 Task: Add an event with the title Networking Mixer Event, date '2023/11/03', time 8:30 AM to 10:30 AMand add a description: Welcome to our Networking Mixer Event, an exciting gathering designed to facilitate meaningful connections, foster professional relationships, and create opportunities for collaboration. This event offers a dynamic and vibrant atmosphere where professionals from various industries can come together, exchange ideas, and expand their professional networks.Select event color  Basil . Add location for the event as: 456 Reina Sofia Museum, Madrid, Spain, logged in from the account softage.1@softage.netand send the event invitation to softage.2@softage.net and softage.3@softage.net. Set a reminder for the event Doesn't repeat
Action: Mouse moved to (50, 113)
Screenshot: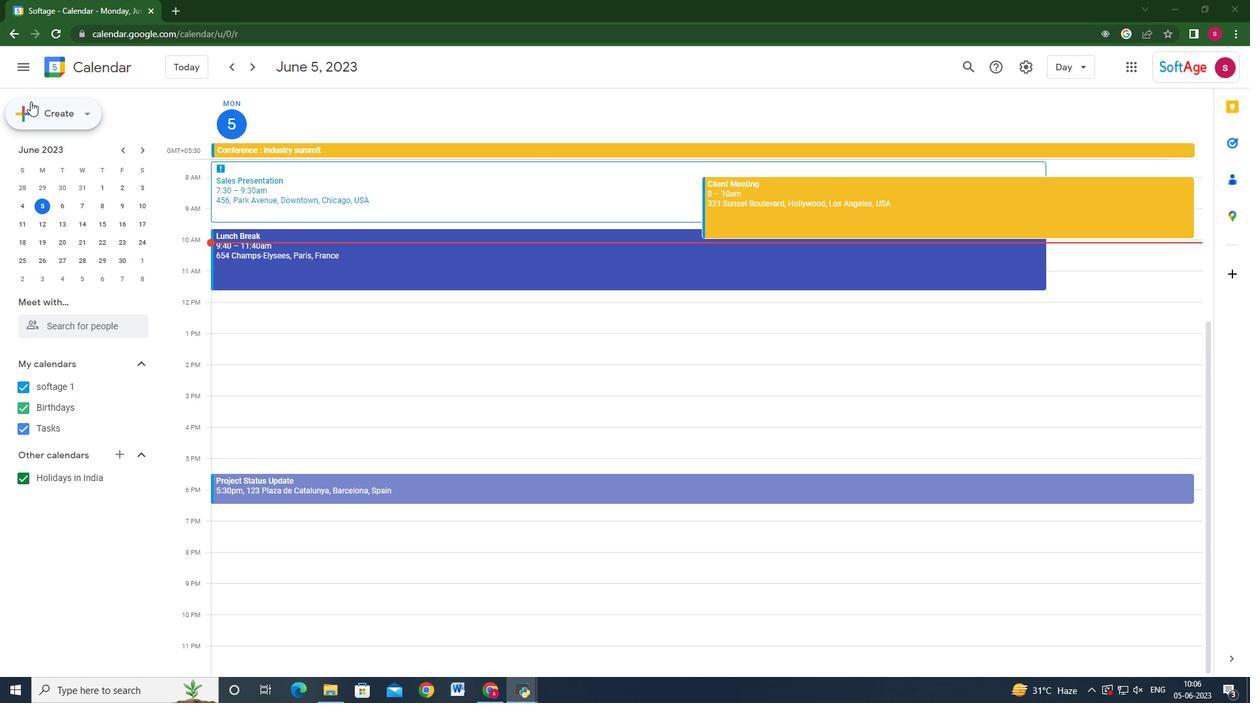 
Action: Mouse pressed left at (50, 113)
Screenshot: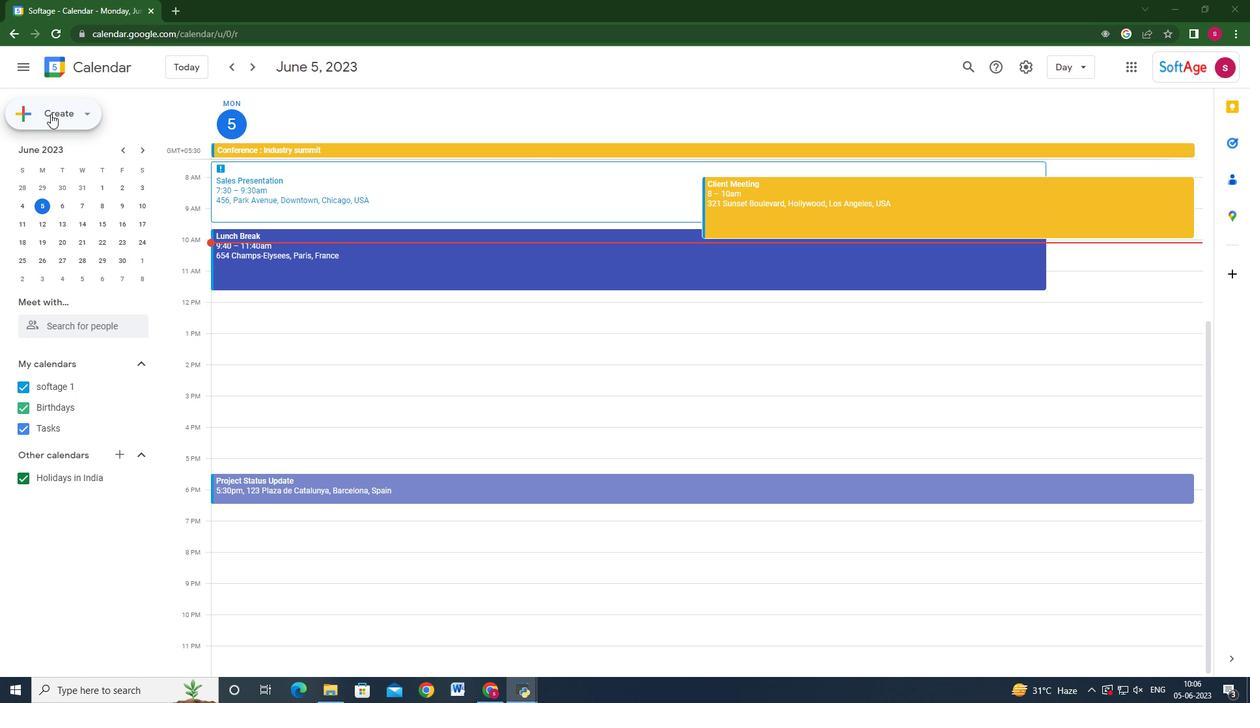 
Action: Mouse moved to (70, 155)
Screenshot: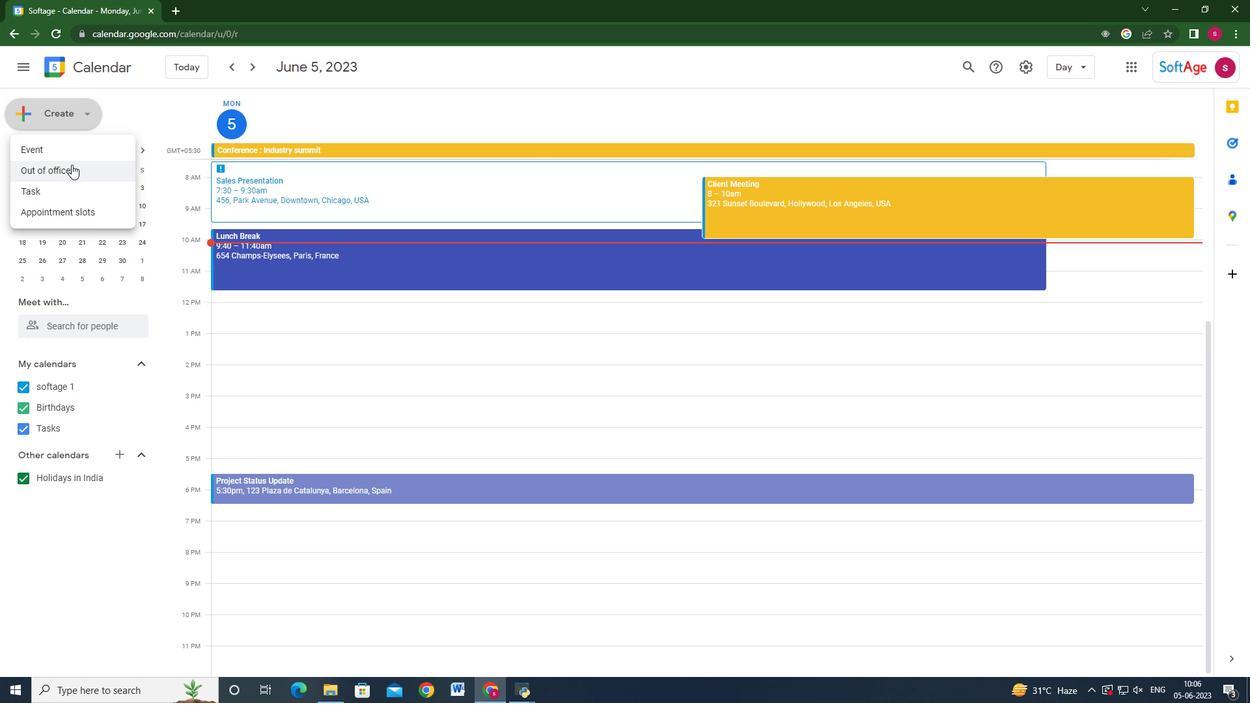 
Action: Mouse pressed left at (70, 155)
Screenshot: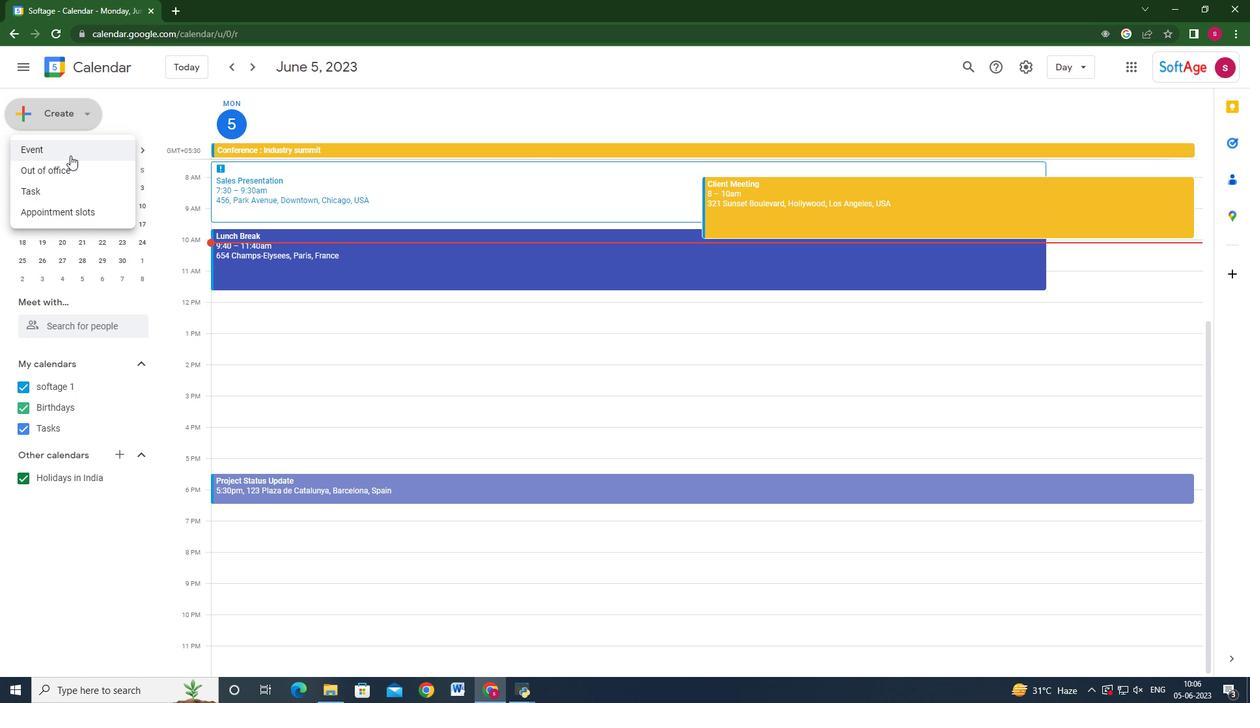 
Action: Mouse moved to (715, 515)
Screenshot: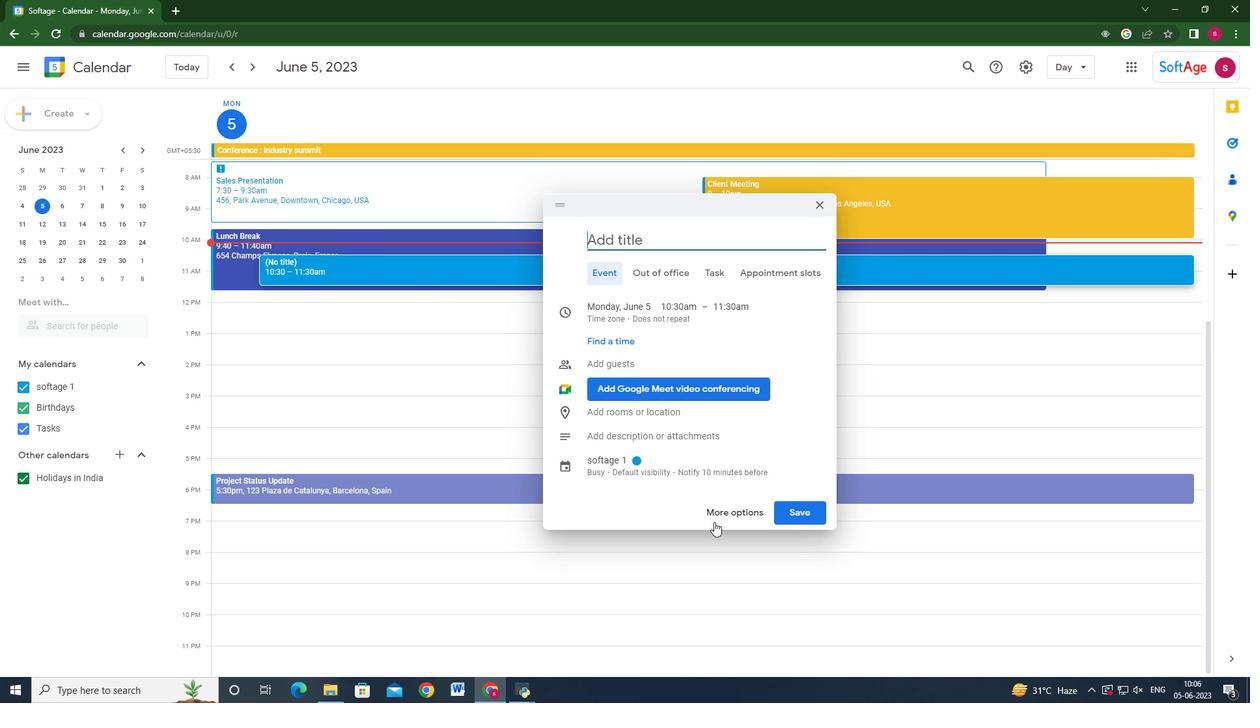 
Action: Mouse pressed left at (715, 515)
Screenshot: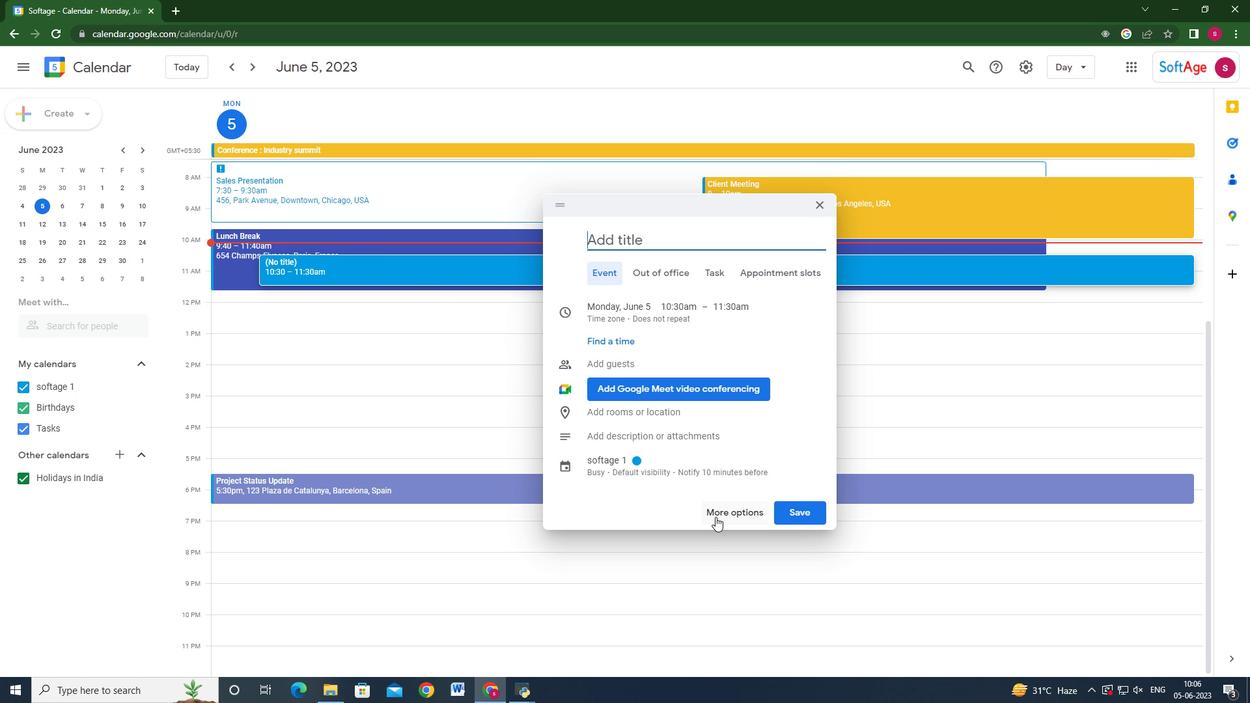 
Action: Mouse moved to (282, 84)
Screenshot: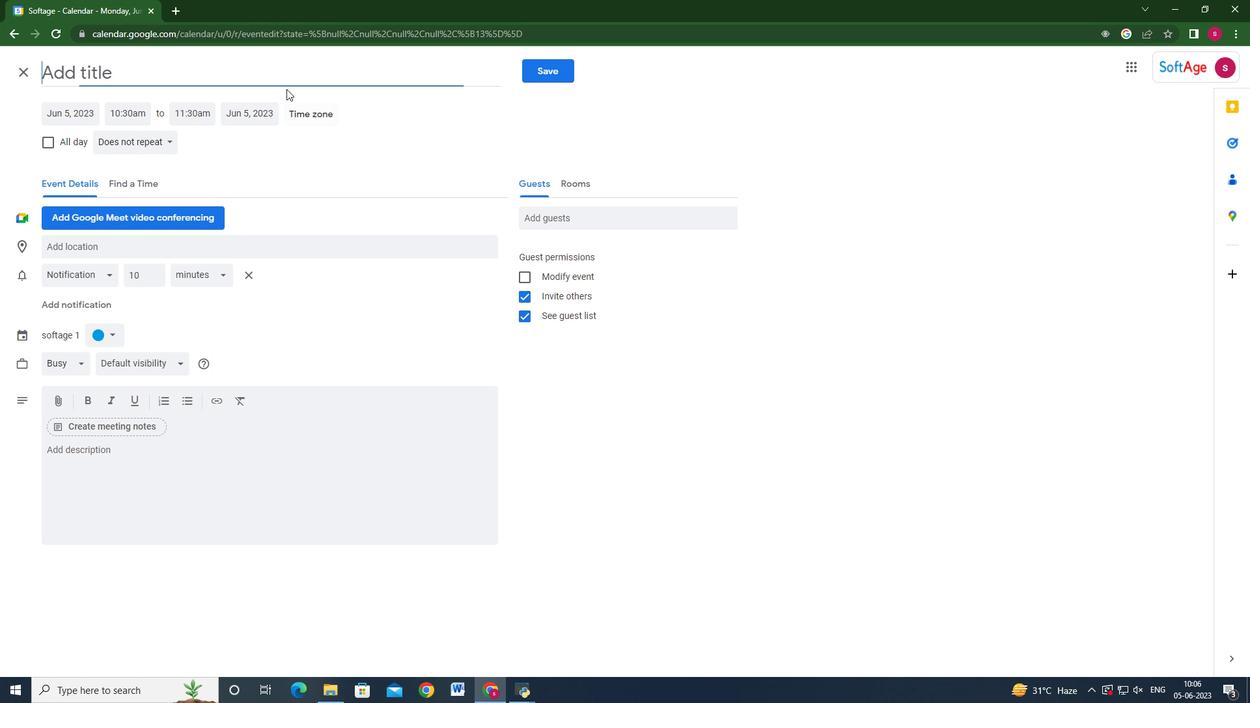 
Action: Key pressed <Key.shift>Networking<Key.space><Key.shift>Mixer<Key.space>e<Key.backspace><Key.shift_r>Event
Screenshot: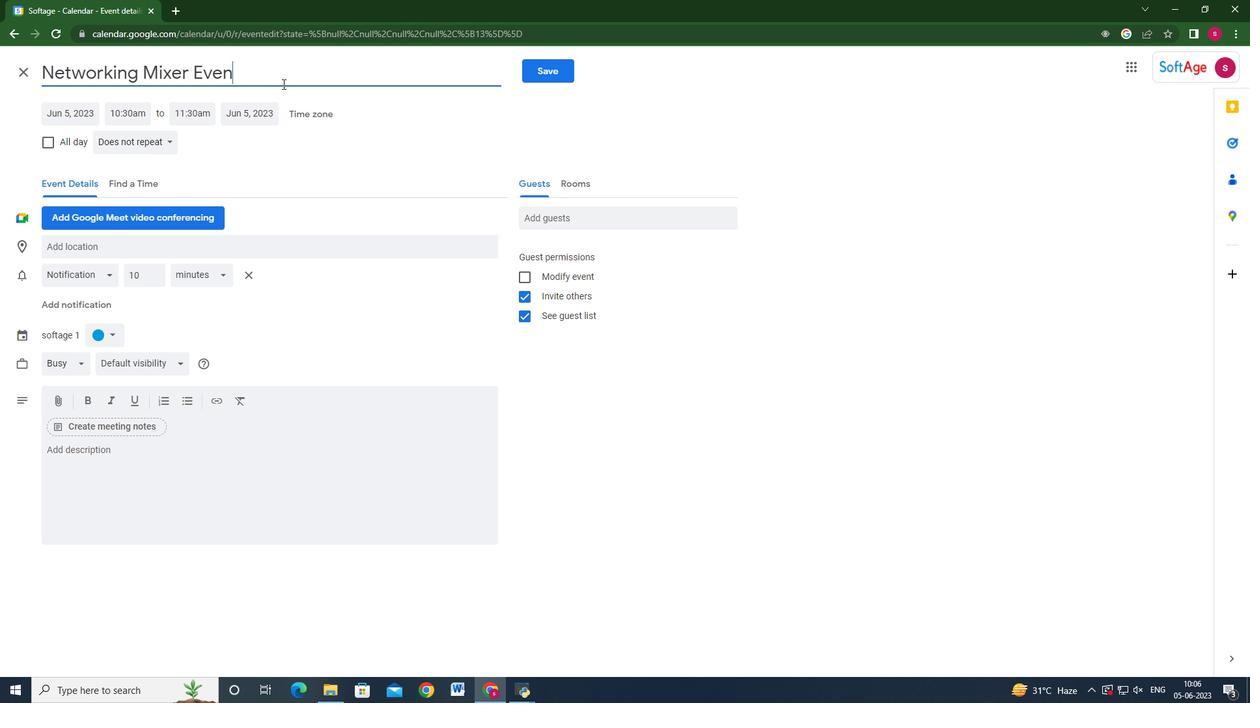 
Action: Mouse moved to (52, 115)
Screenshot: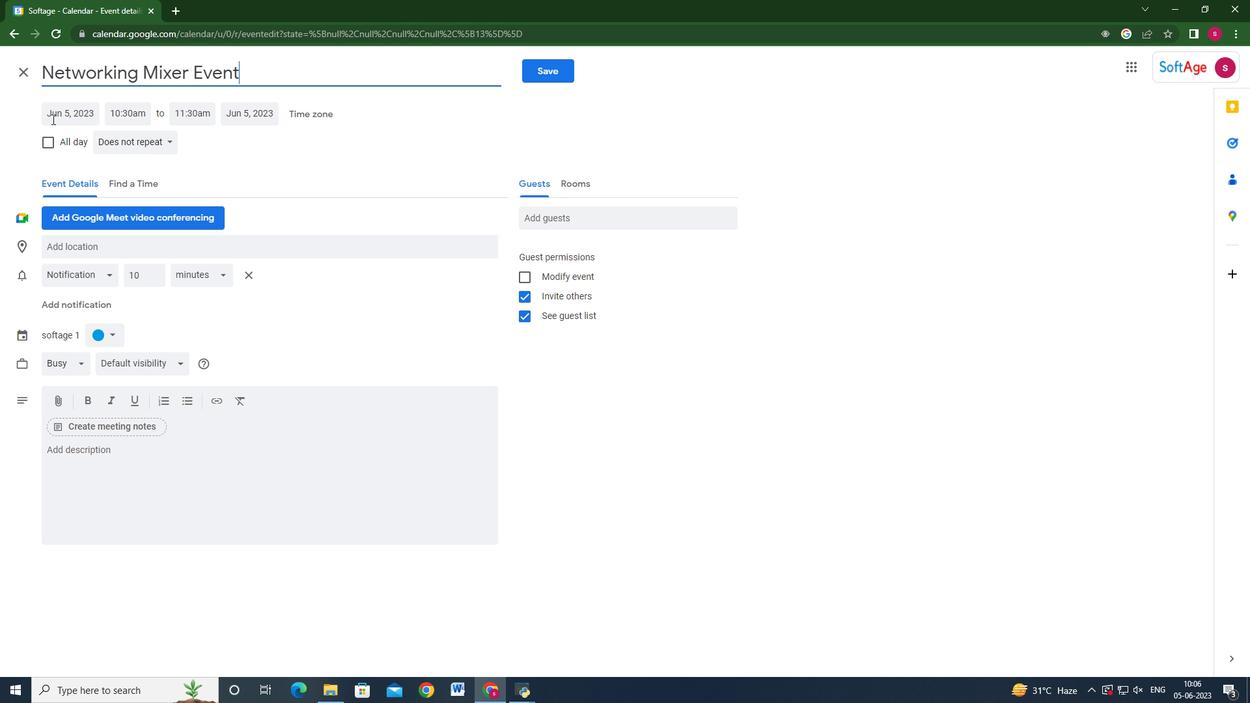 
Action: Mouse pressed left at (52, 115)
Screenshot: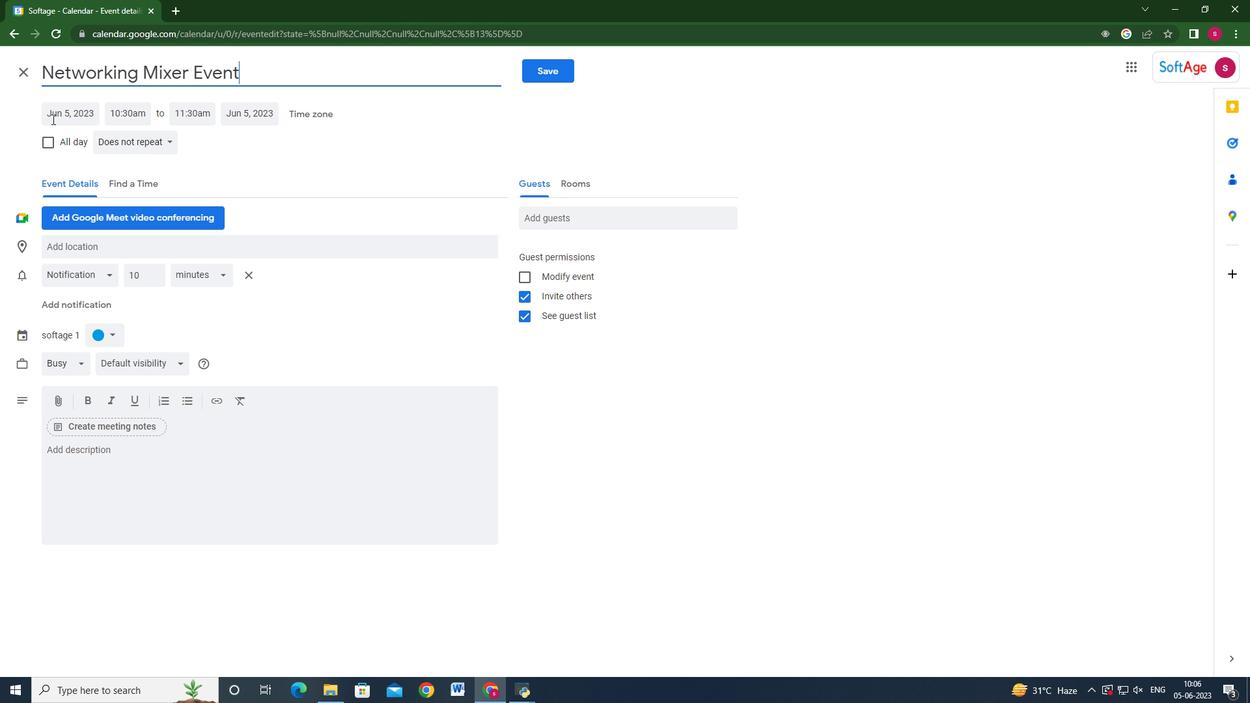 
Action: Mouse moved to (209, 137)
Screenshot: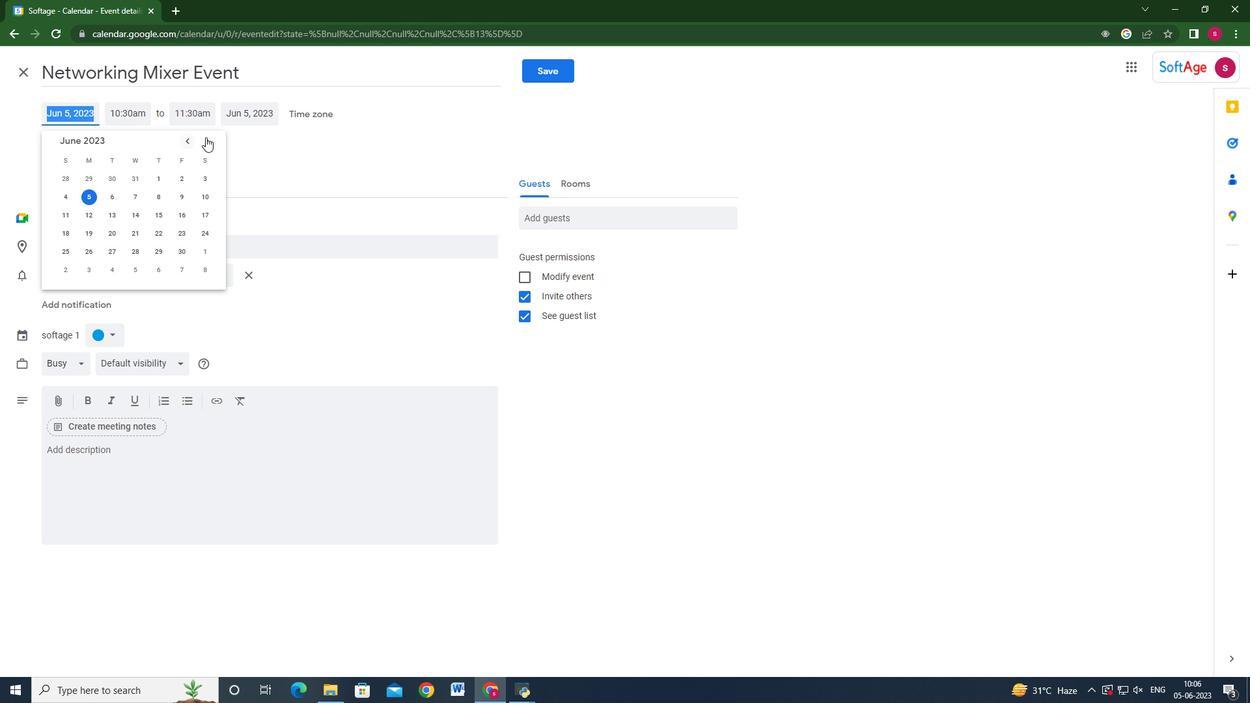 
Action: Mouse pressed left at (209, 137)
Screenshot: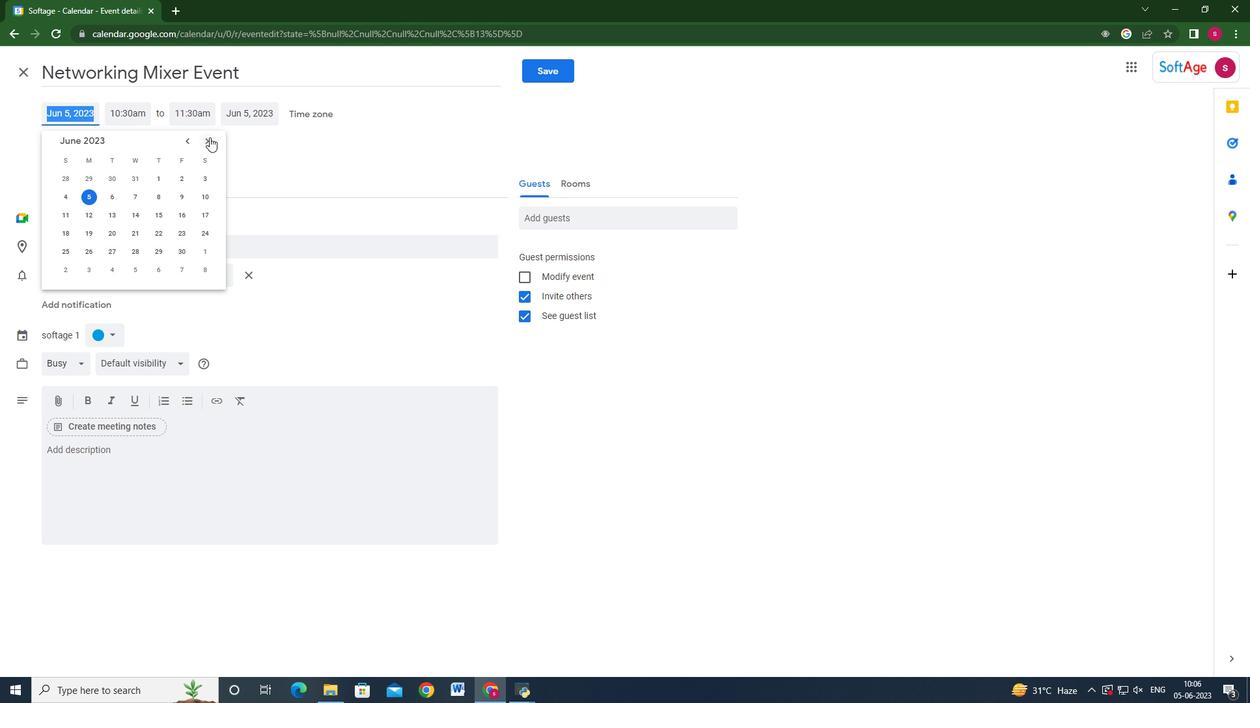 
Action: Mouse pressed left at (209, 137)
Screenshot: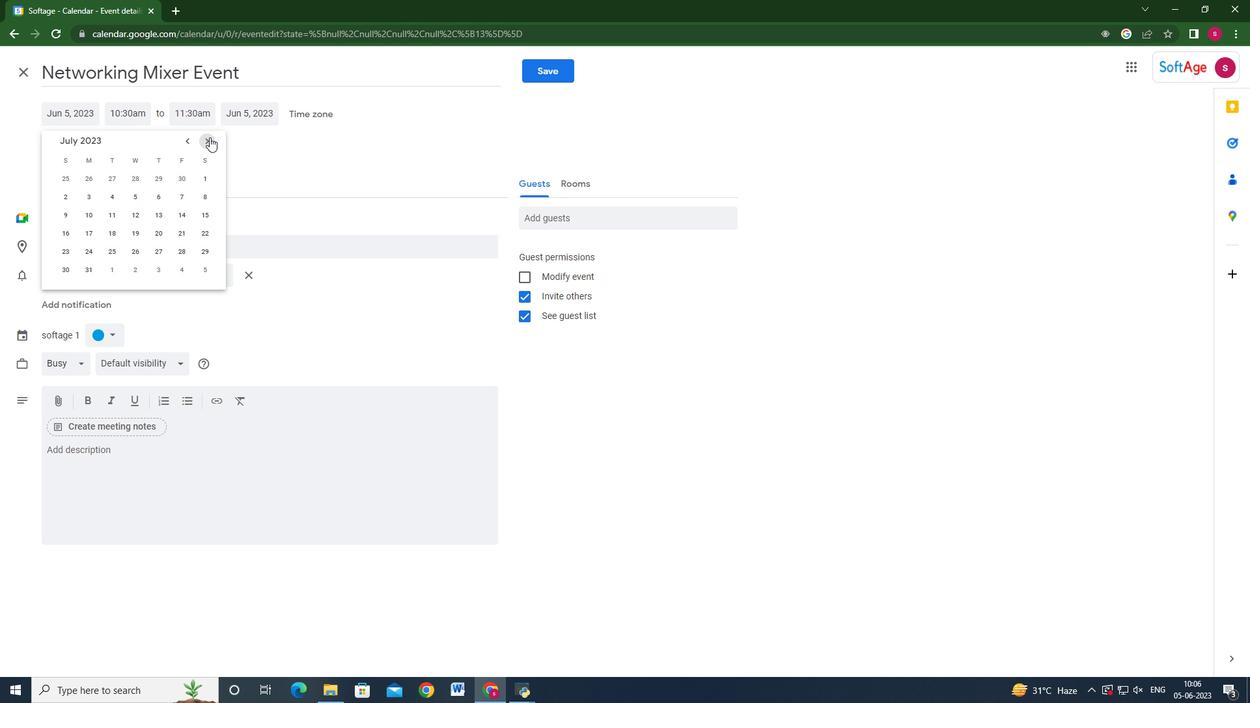 
Action: Mouse pressed left at (209, 137)
Screenshot: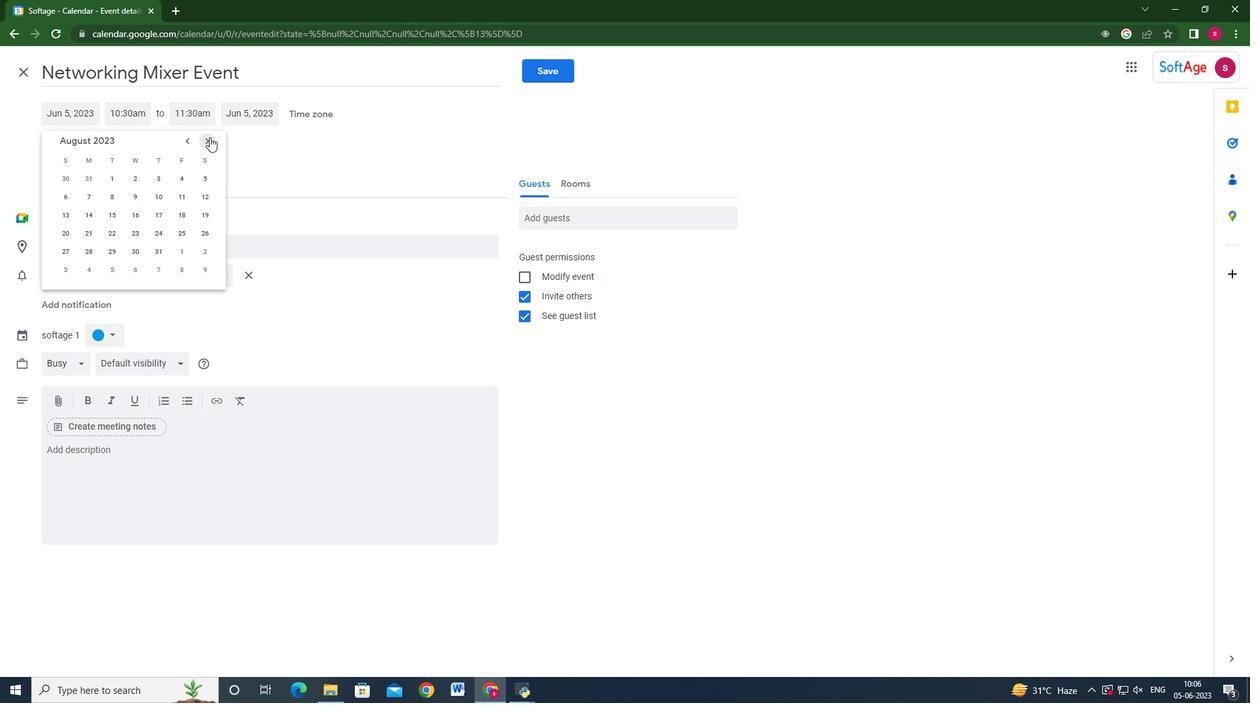 
Action: Mouse pressed left at (209, 137)
Screenshot: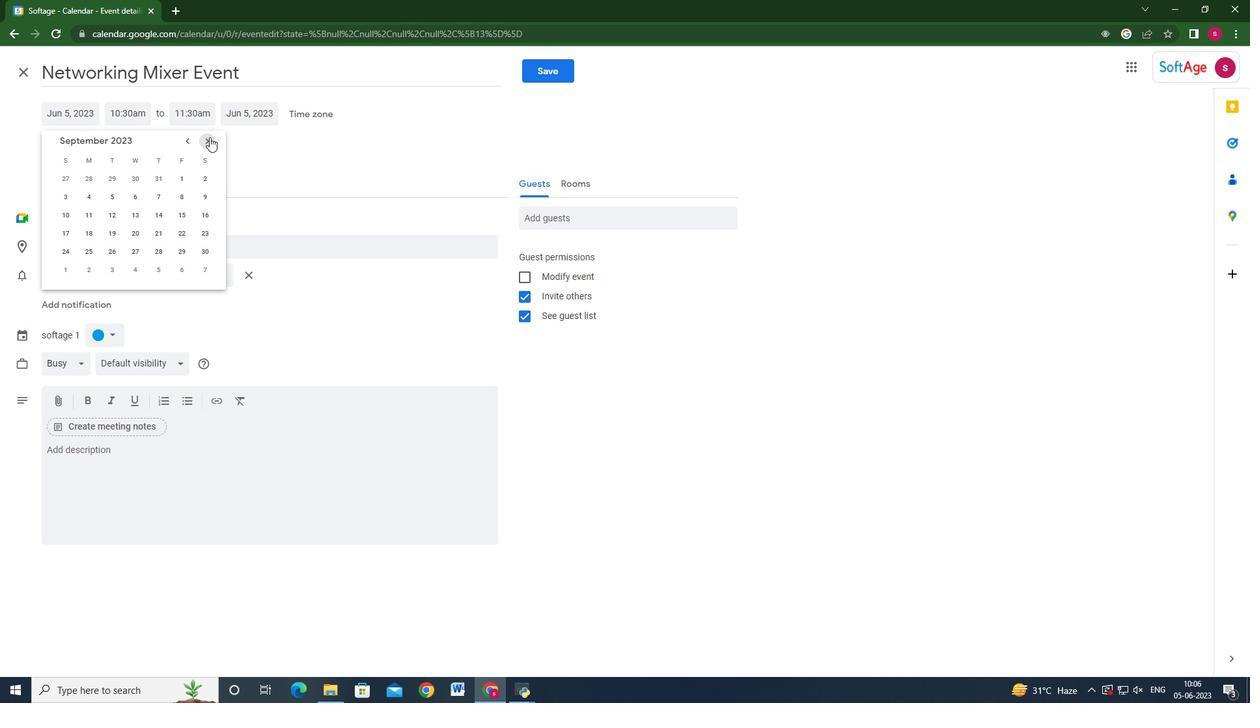 
Action: Mouse pressed left at (209, 137)
Screenshot: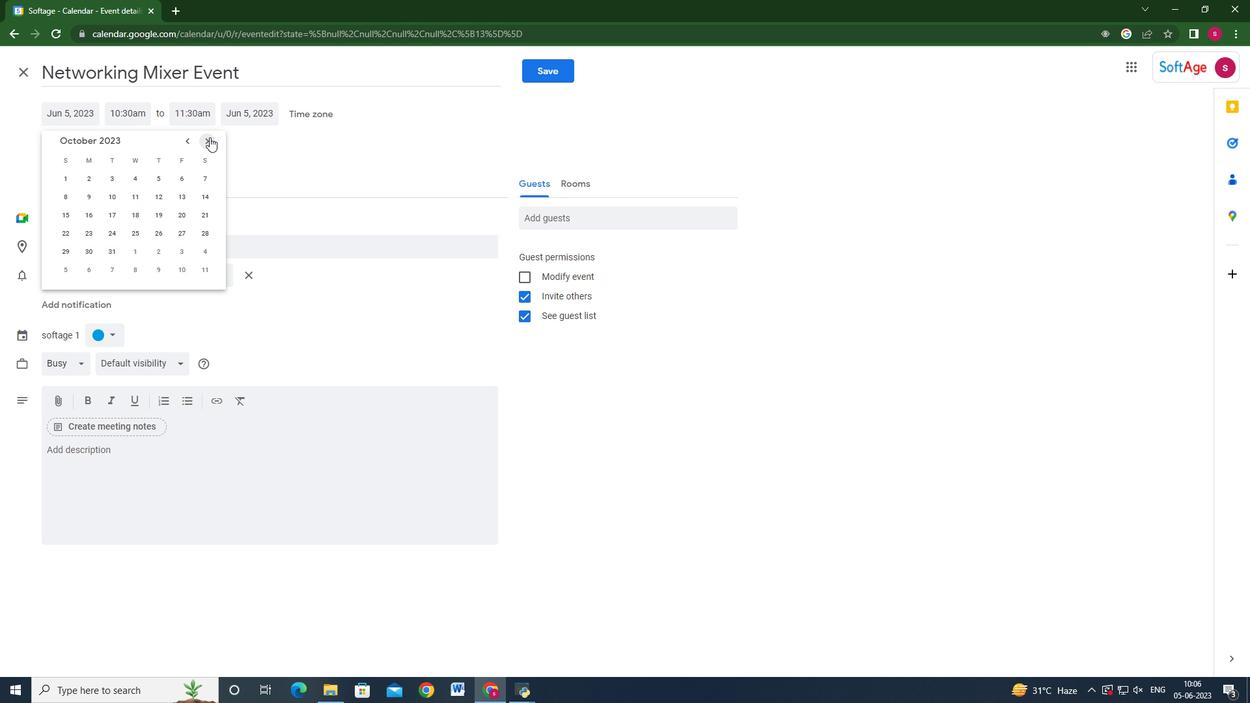 
Action: Mouse moved to (181, 175)
Screenshot: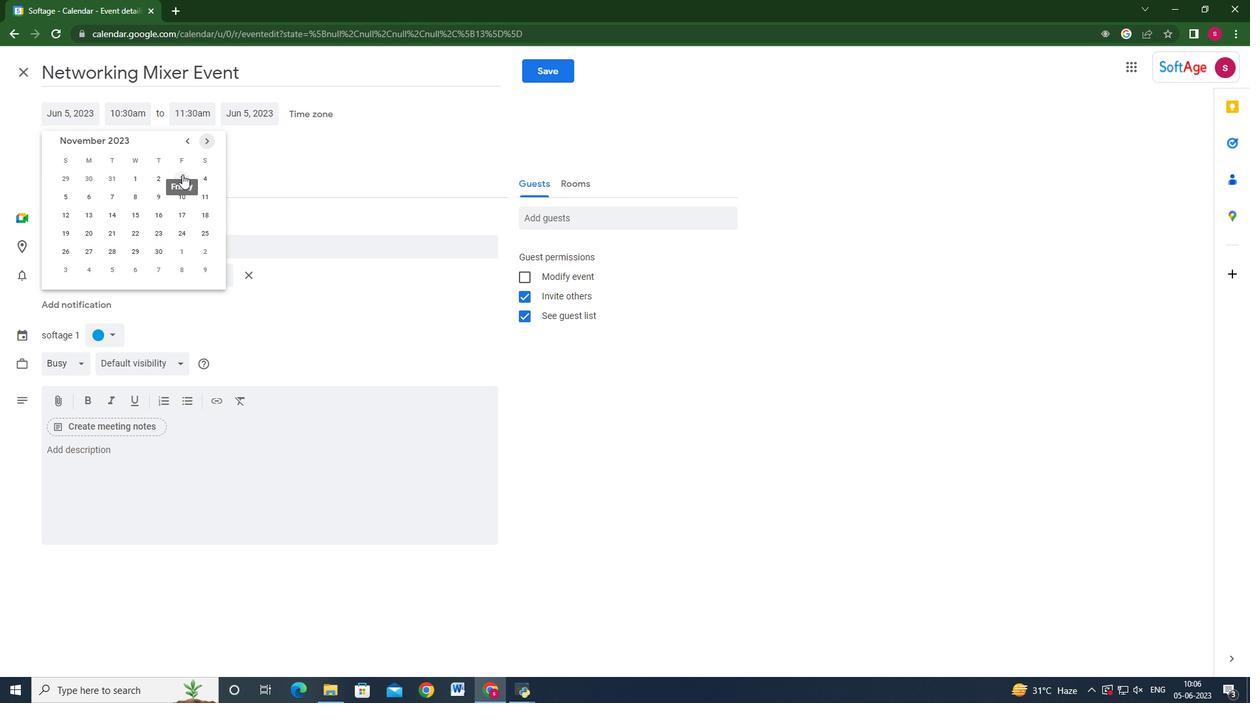 
Action: Mouse pressed left at (181, 175)
Screenshot: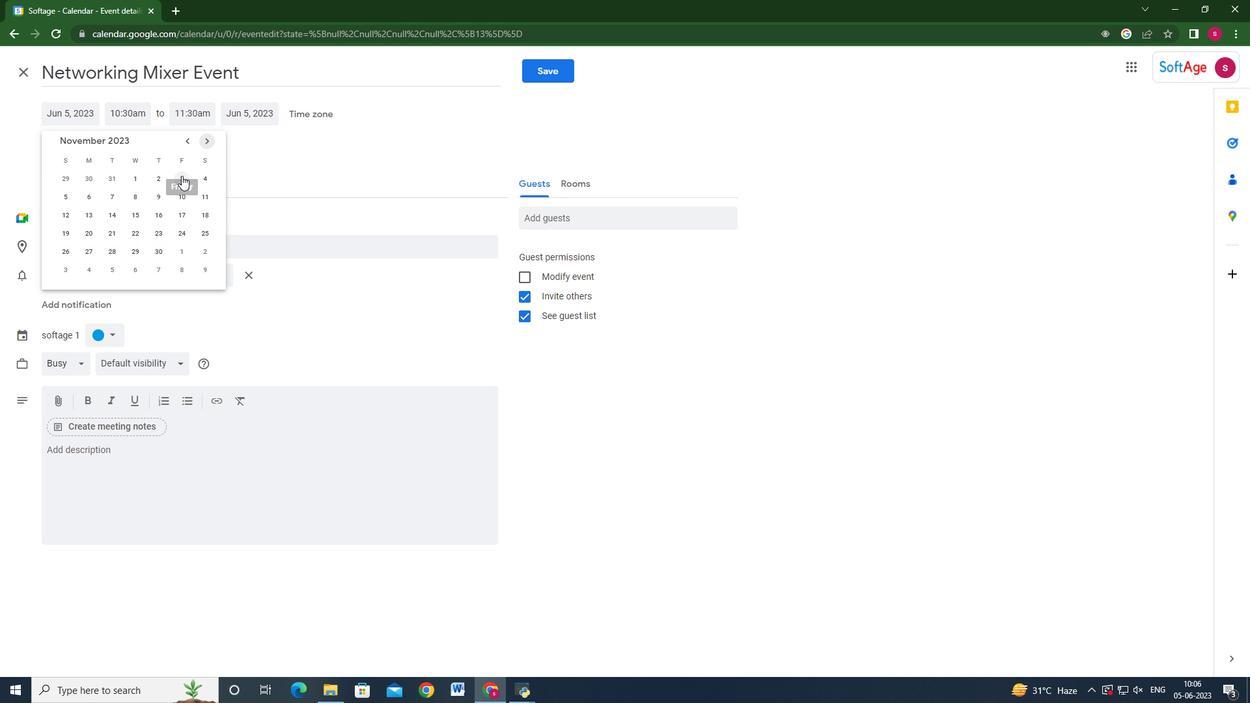 
Action: Mouse moved to (125, 117)
Screenshot: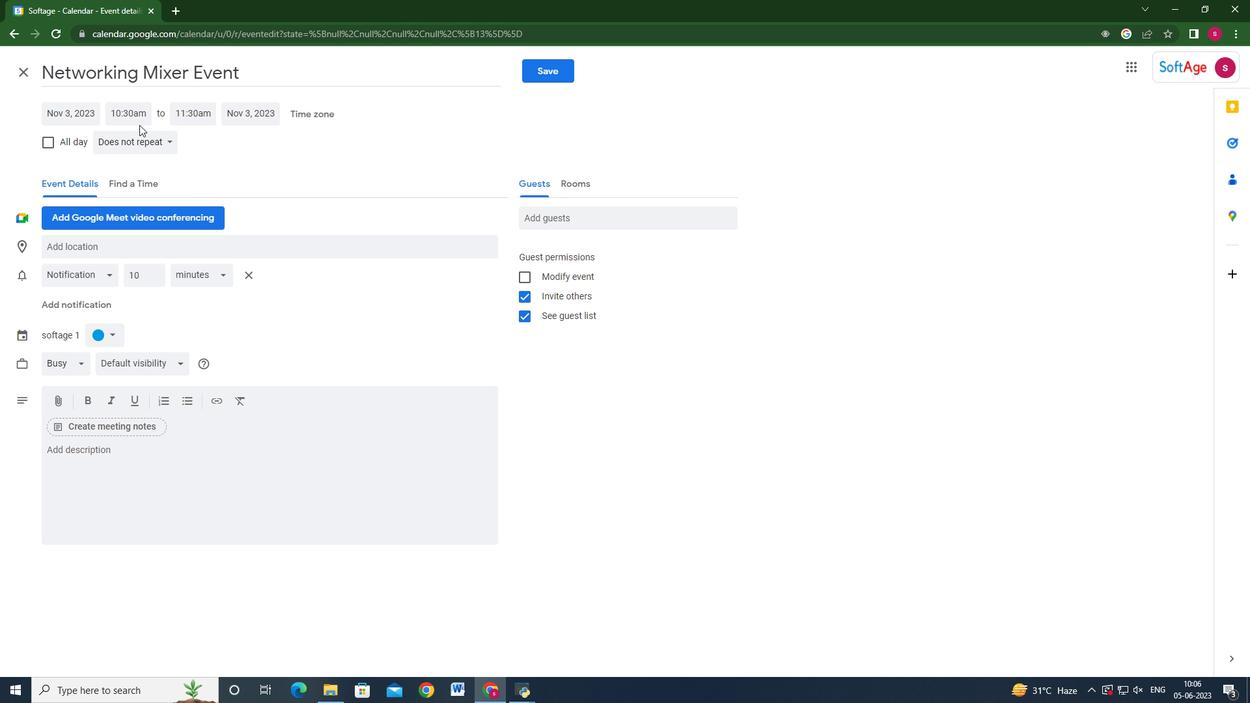 
Action: Mouse pressed left at (125, 117)
Screenshot: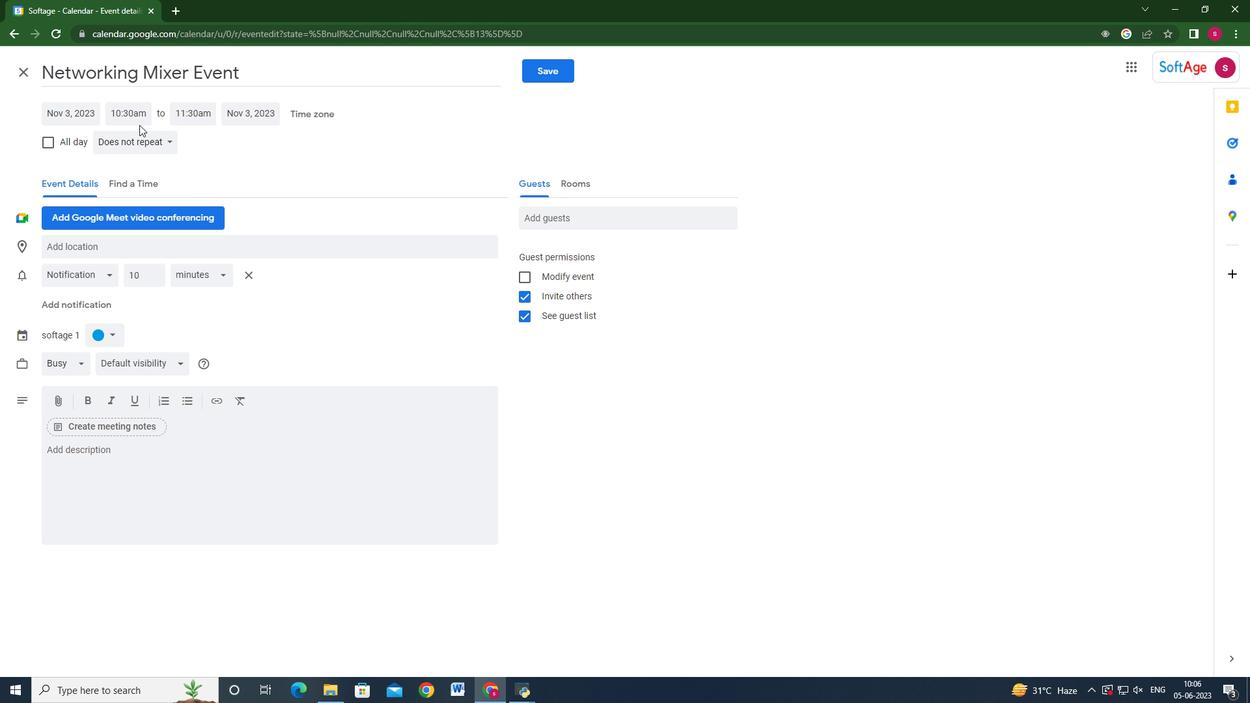 
Action: Mouse moved to (125, 117)
Screenshot: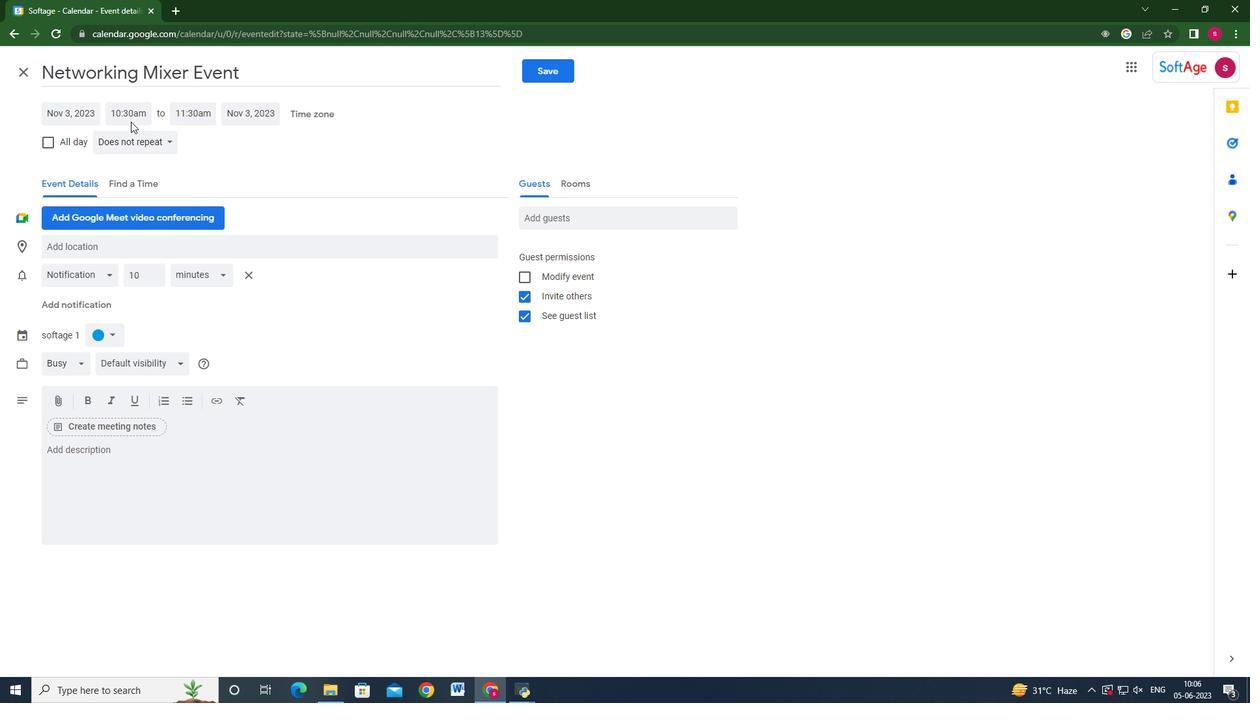 
Action: Key pressed 8<Key.shift>:30am<Key.enter><Key.tab>10<Key.shift>:30am<Key.enter>
Screenshot: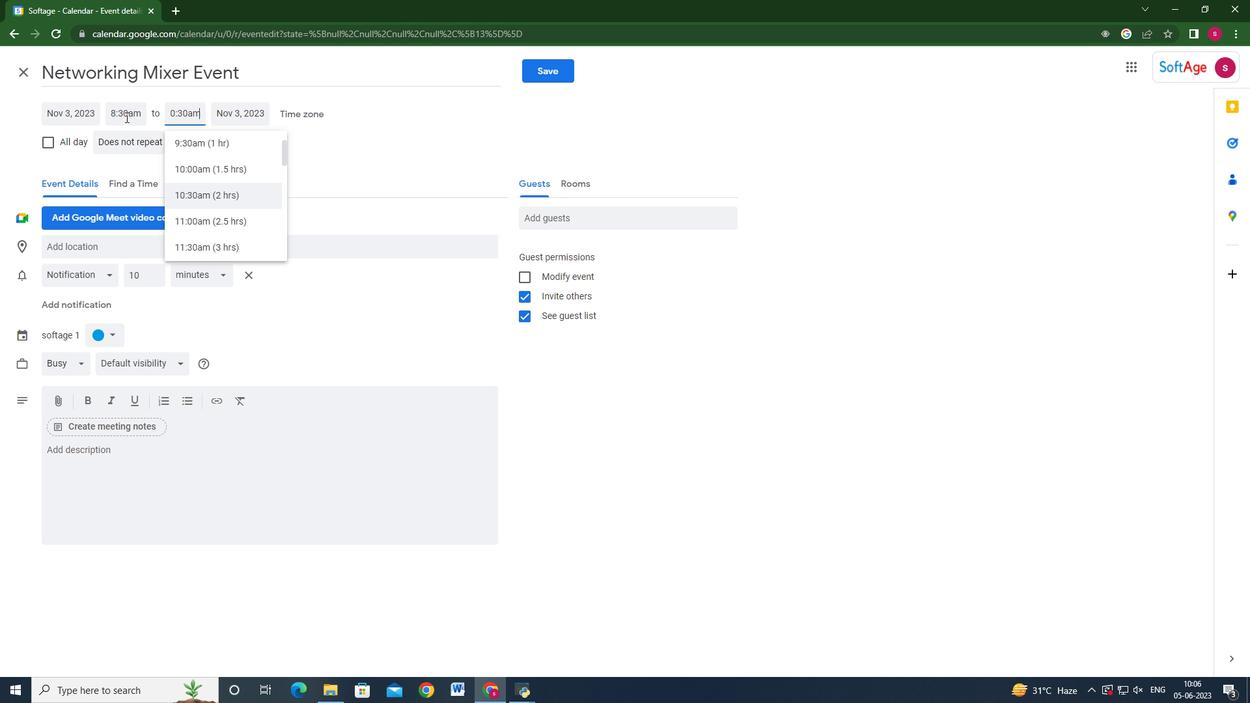 
Action: Mouse moved to (179, 444)
Screenshot: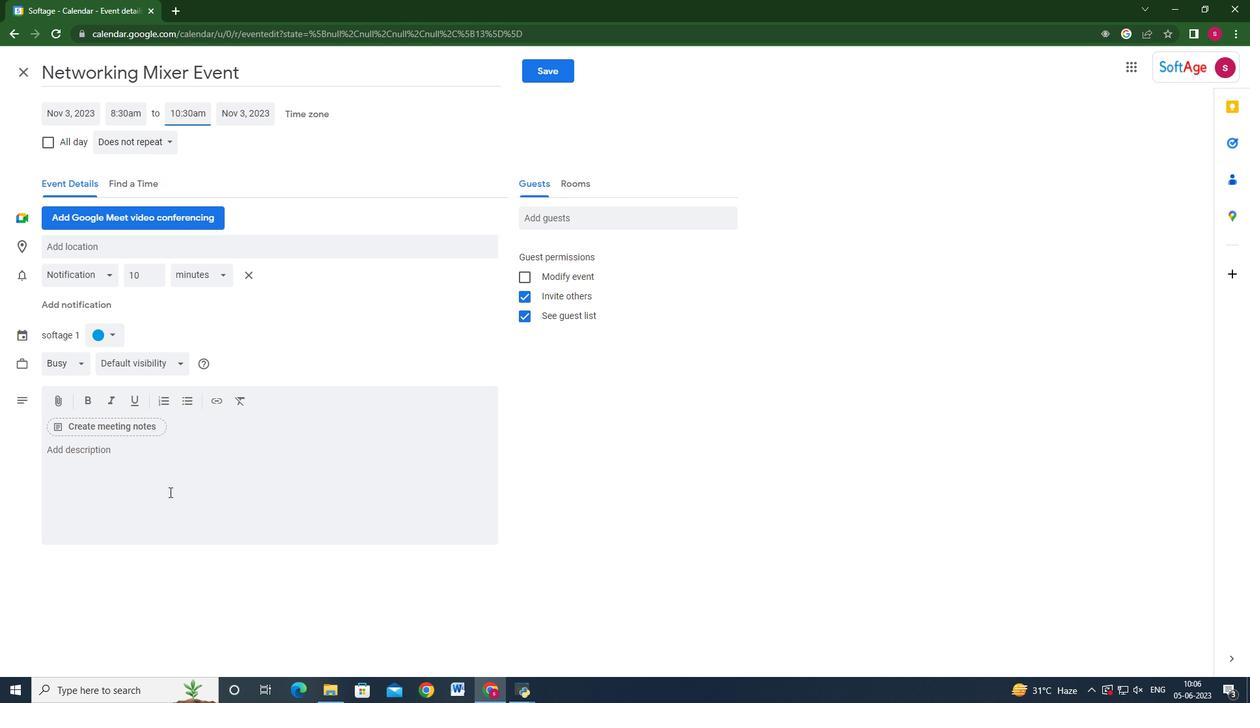 
Action: Mouse pressed left at (179, 444)
Screenshot: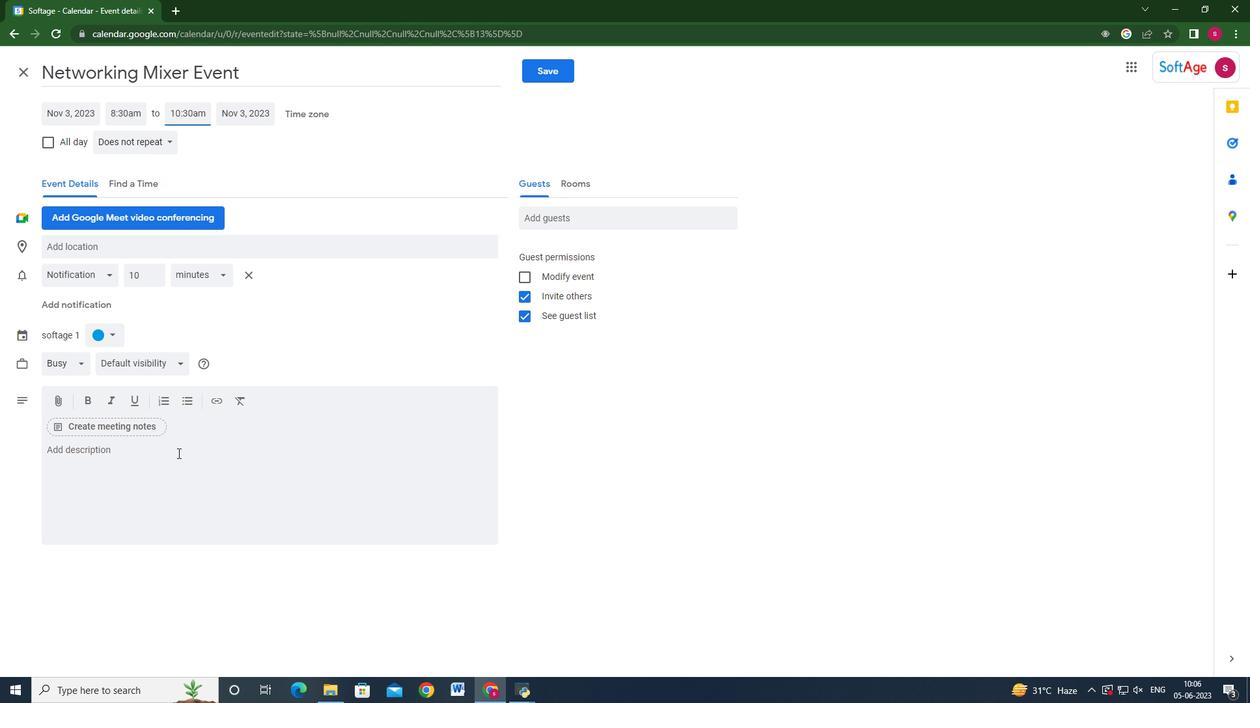 
Action: Key pressed <Key.shift_r>Welcome<Key.space>to<Key.space>our<Key.space><Key.shift>Networking<Key.space><Key.shift>Mixer<Key.space><Key.shift_r>Event,<Key.space>an<Key.space>exciting<Key.space>gathering<Key.space>designed<Key.space>to<Key.space>facilitate<Key.space>meaningful<Key.space>connections,<Key.space>foster<Key.space>professional<Key.space>relationships,<Key.space>and<Key.space>create<Key.space>opportunities<Key.space>for<Key.space>collaboration.<Key.space><Key.shift>This<Key.space>event<Key.space>offers<Key.space>a<Key.space>dynamic<Key.space>c<Key.backspace>and<Key.space>vibrant<Key.space>atmosphere<Key.space>where<Key.space>professionals<Key.space><Key.backspace><Key.backspace><Key.space><Key.backspace>s<Key.space>from<Key.space>various<Key.space>industries<Key.space>can<Key.space>come<Key.space>toghe<Key.backspace><Key.backspace>ether,<Key.space>exh<Key.backspace>change<Key.space>ideas,<Key.space>and<Key.space>expand<Key.space>their<Key.space>professional<Key.space>networks.
Screenshot: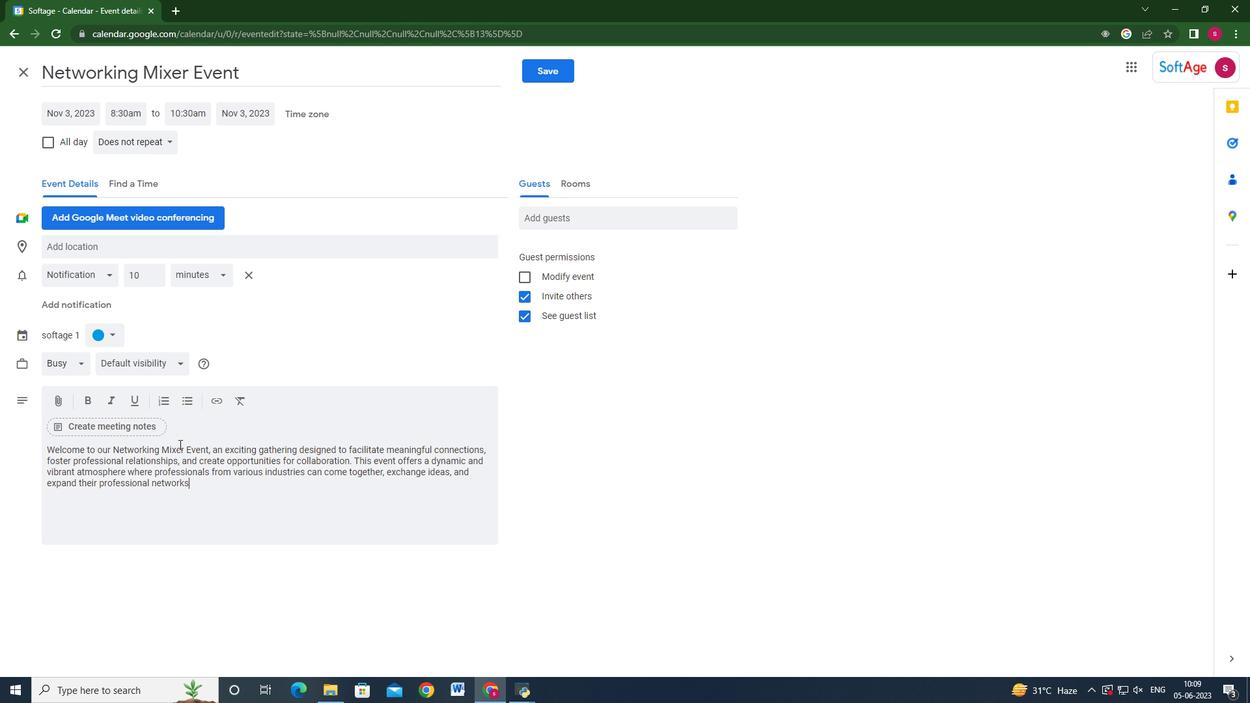 
Action: Mouse moved to (91, 327)
Screenshot: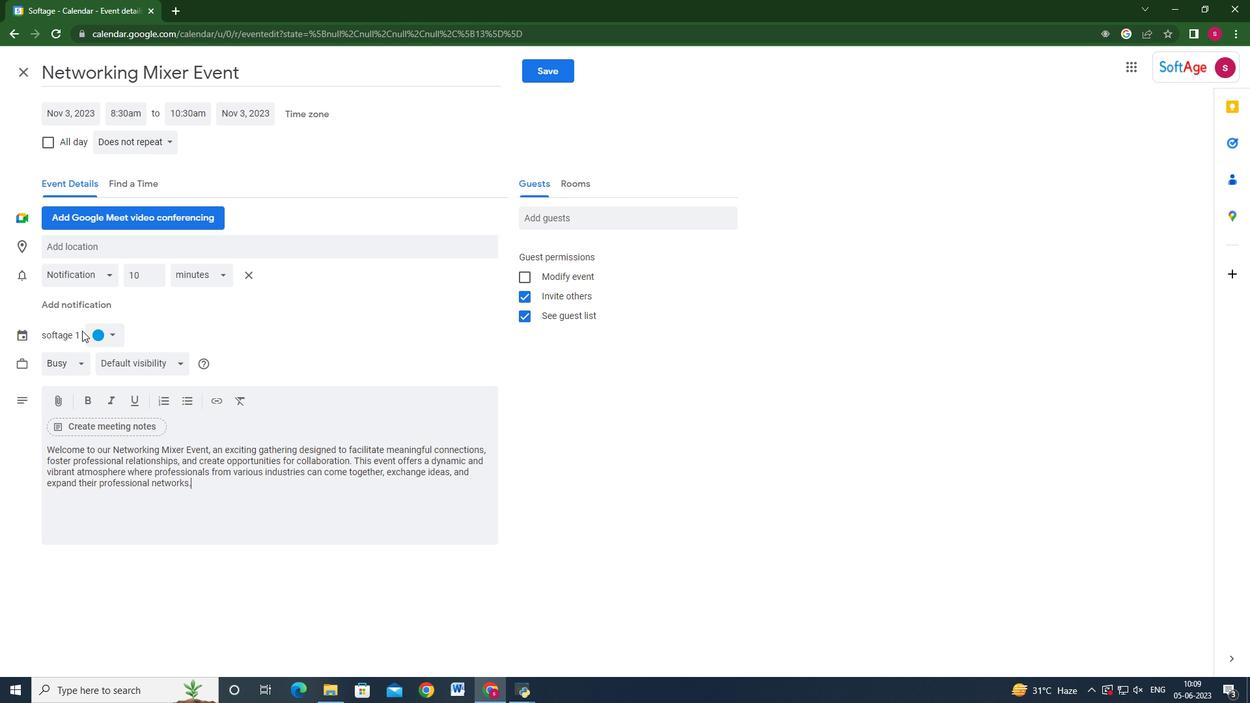 
Action: Mouse pressed left at (91, 327)
Screenshot: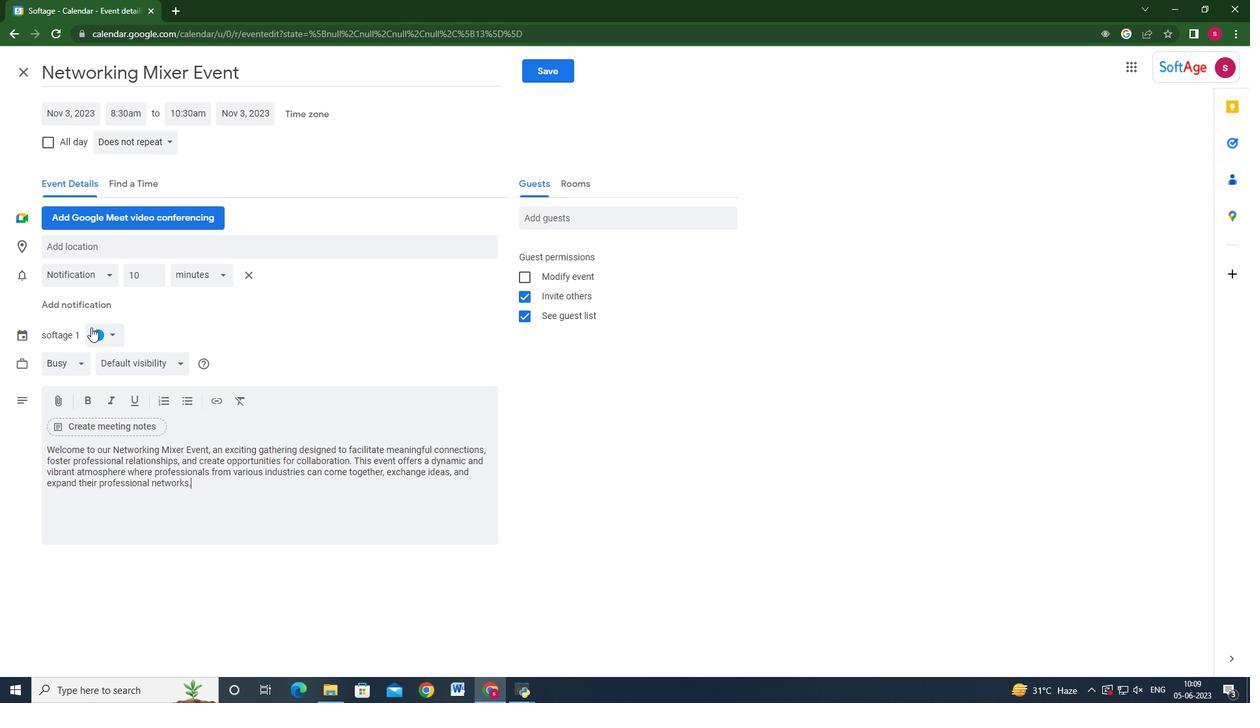 
Action: Mouse moved to (115, 368)
Screenshot: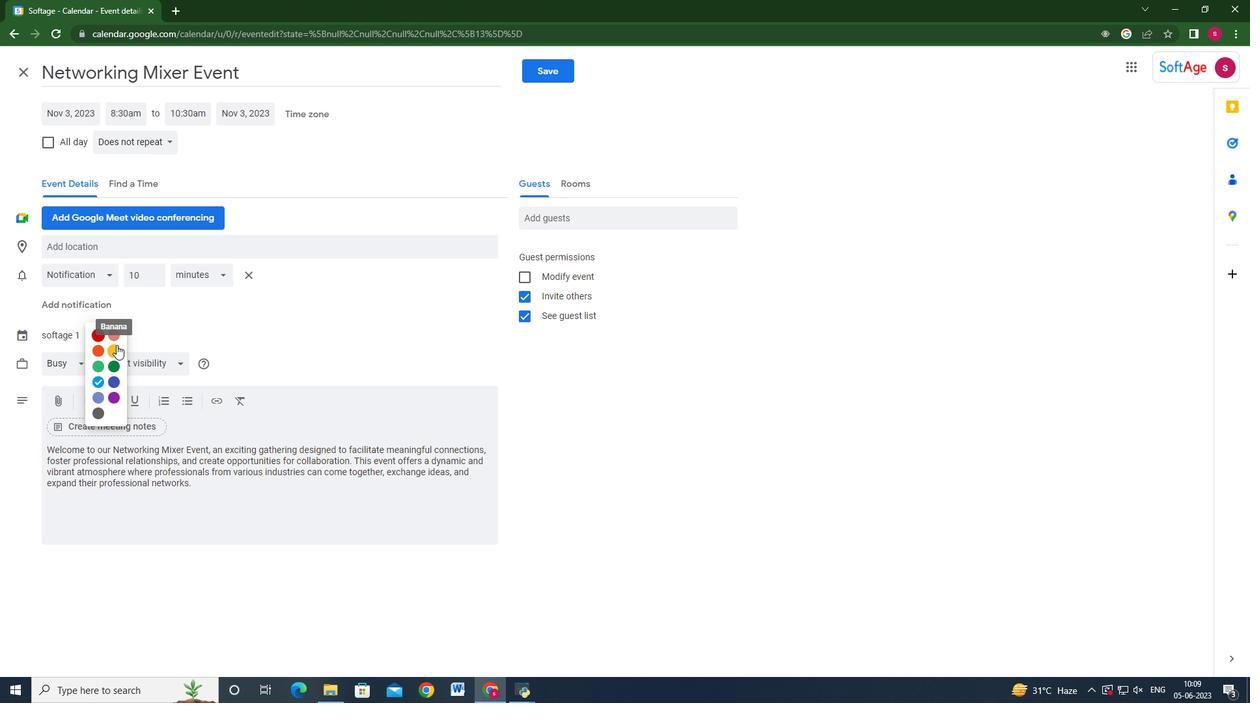 
Action: Mouse pressed left at (115, 368)
Screenshot: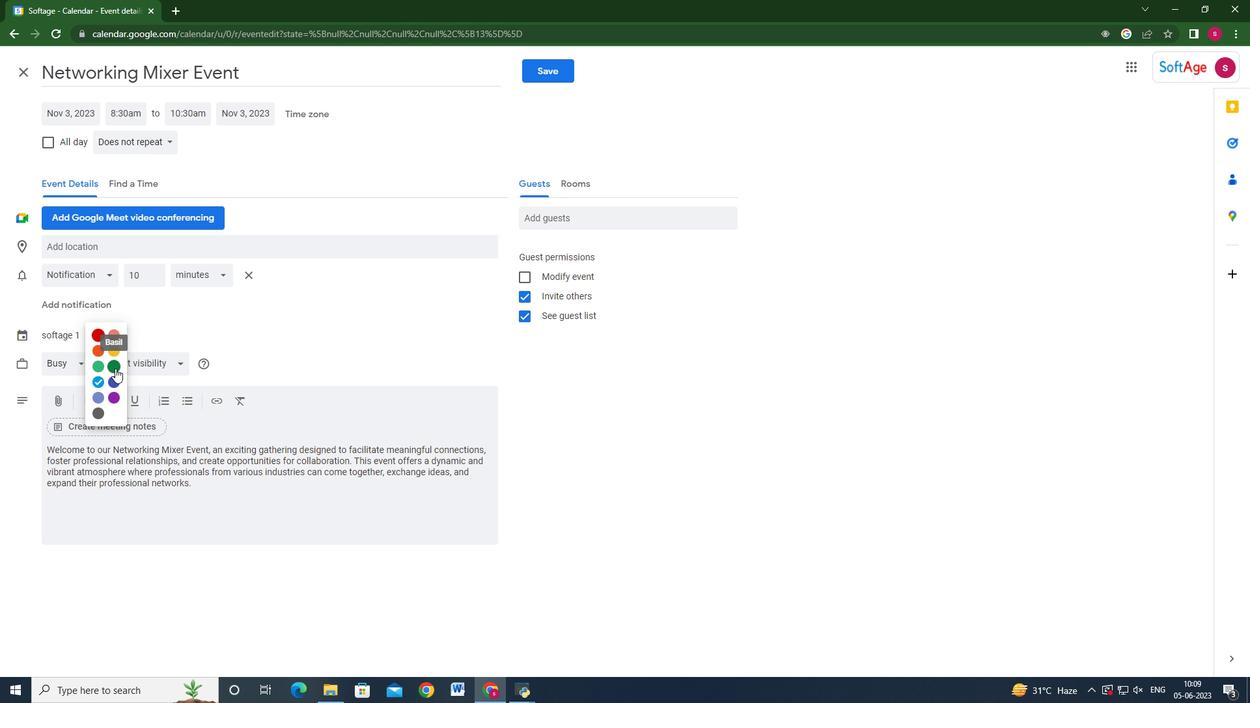 
Action: Mouse moved to (153, 248)
Screenshot: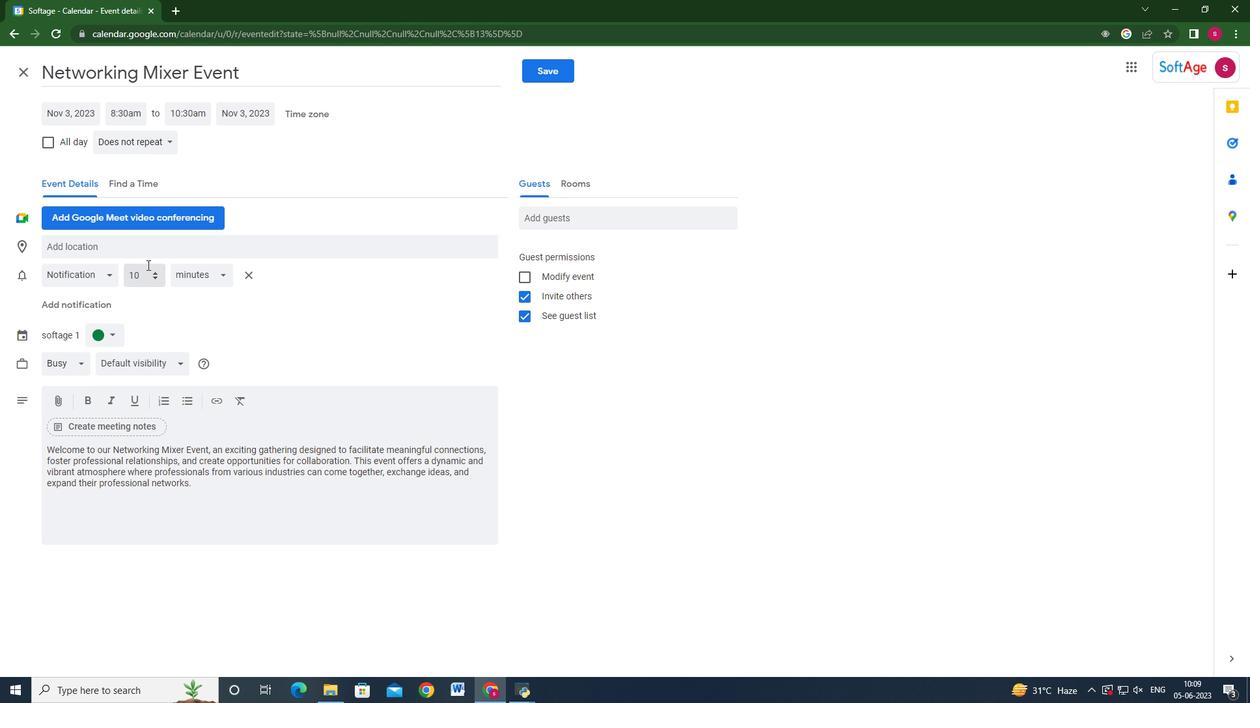 
Action: Mouse pressed left at (153, 248)
Screenshot: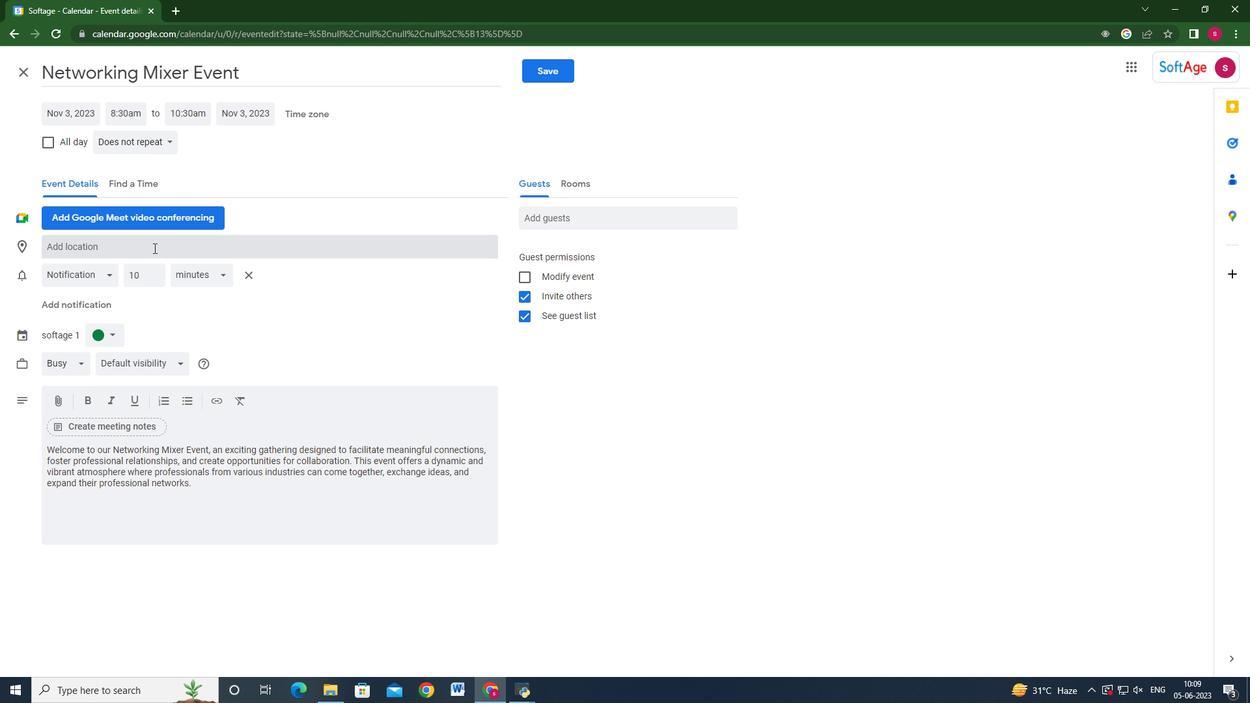 
Action: Key pressed 456<Key.space><Key.shift_r>Reina<Key.space><Key.shift>Sofia<Key.space><Key.shift>Museum,<Key.space><Key.shift>Madrid,<Key.space><Key.shift_r>Spain
Screenshot: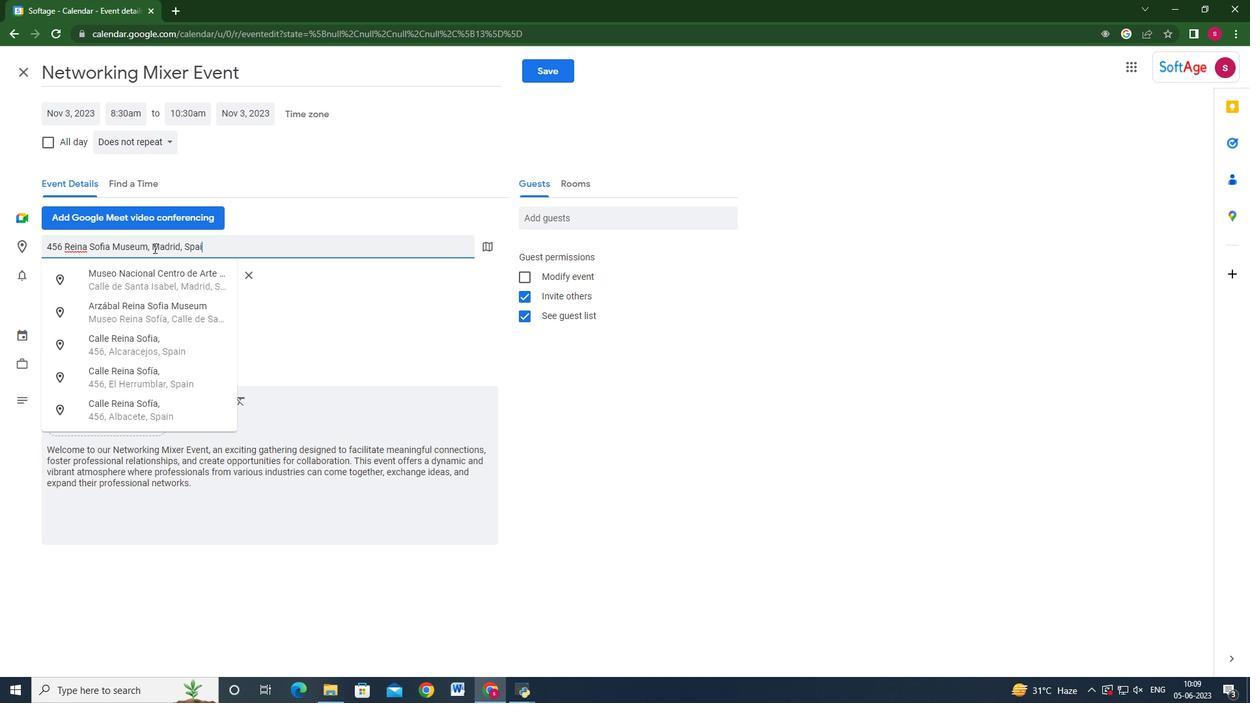 
Action: Mouse moved to (580, 232)
Screenshot: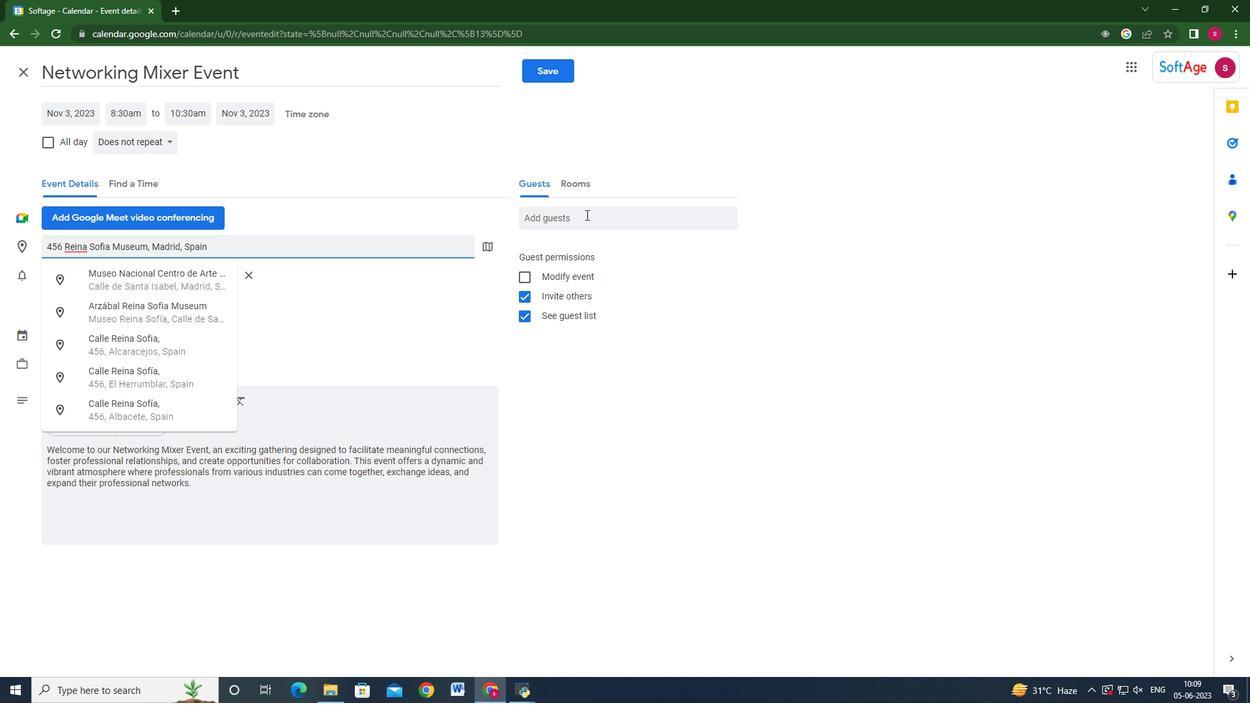 
Action: Mouse pressed left at (580, 232)
Screenshot: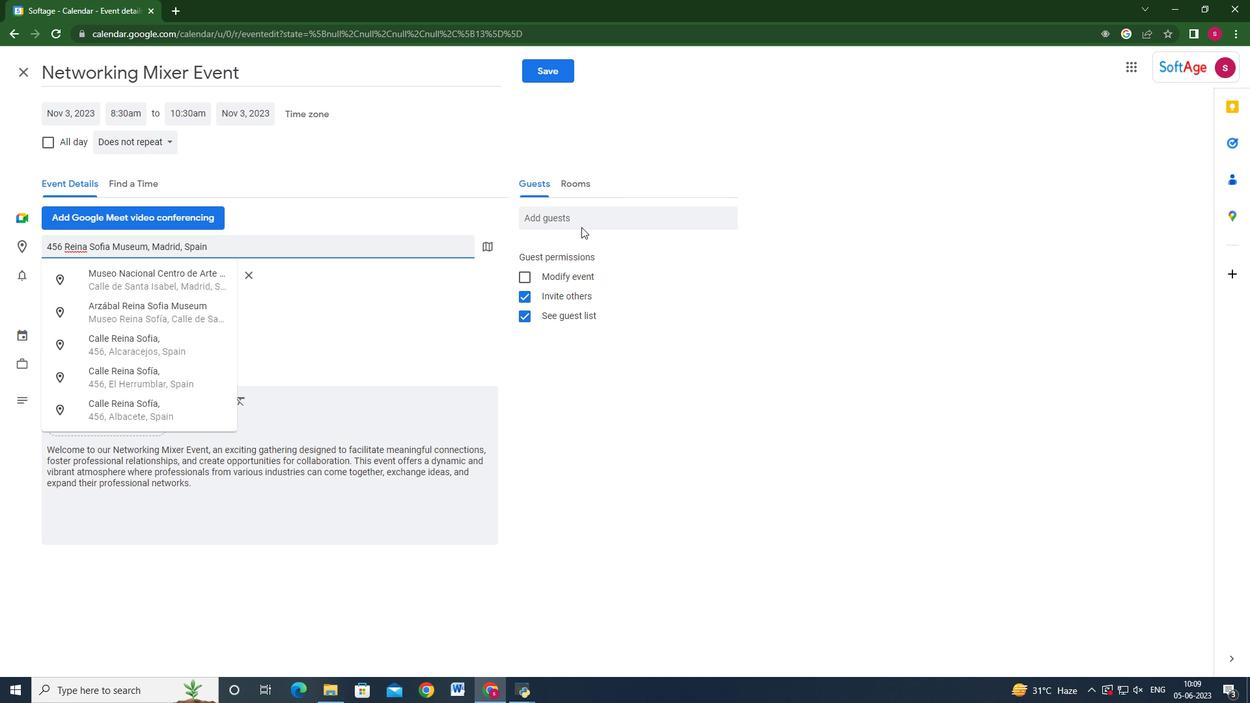 
Action: Mouse moved to (584, 224)
Screenshot: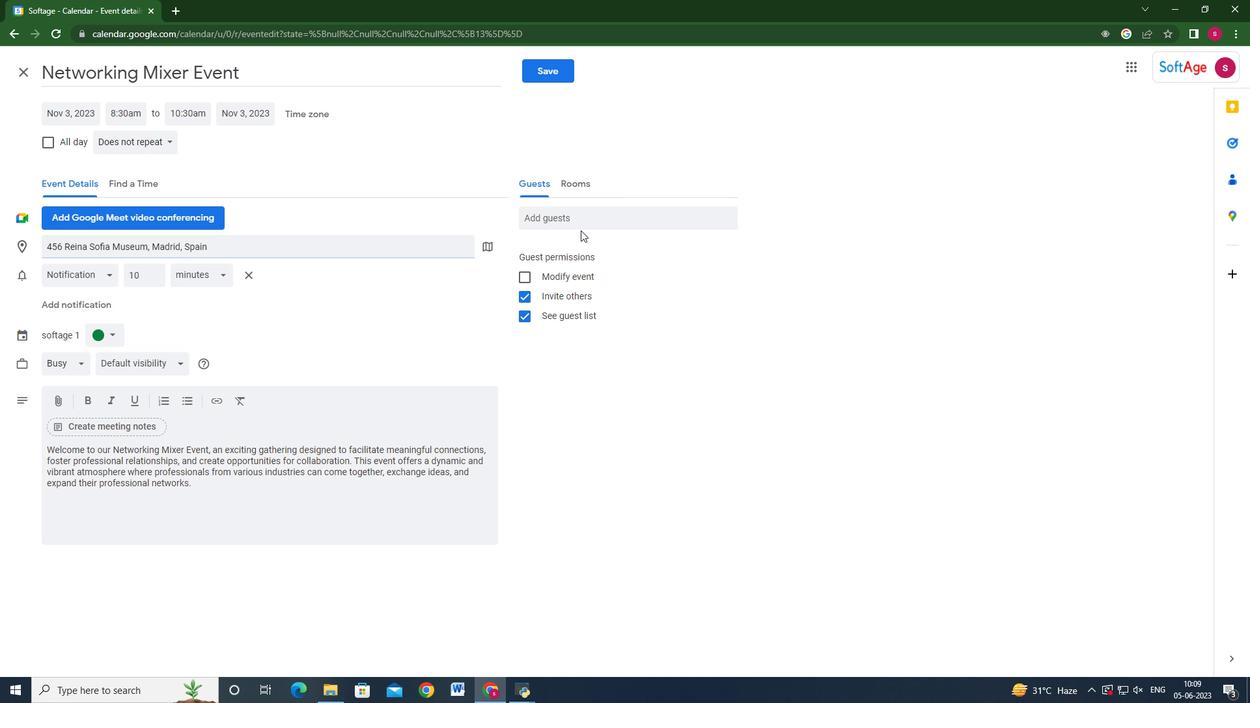 
Action: Mouse pressed left at (584, 224)
Screenshot: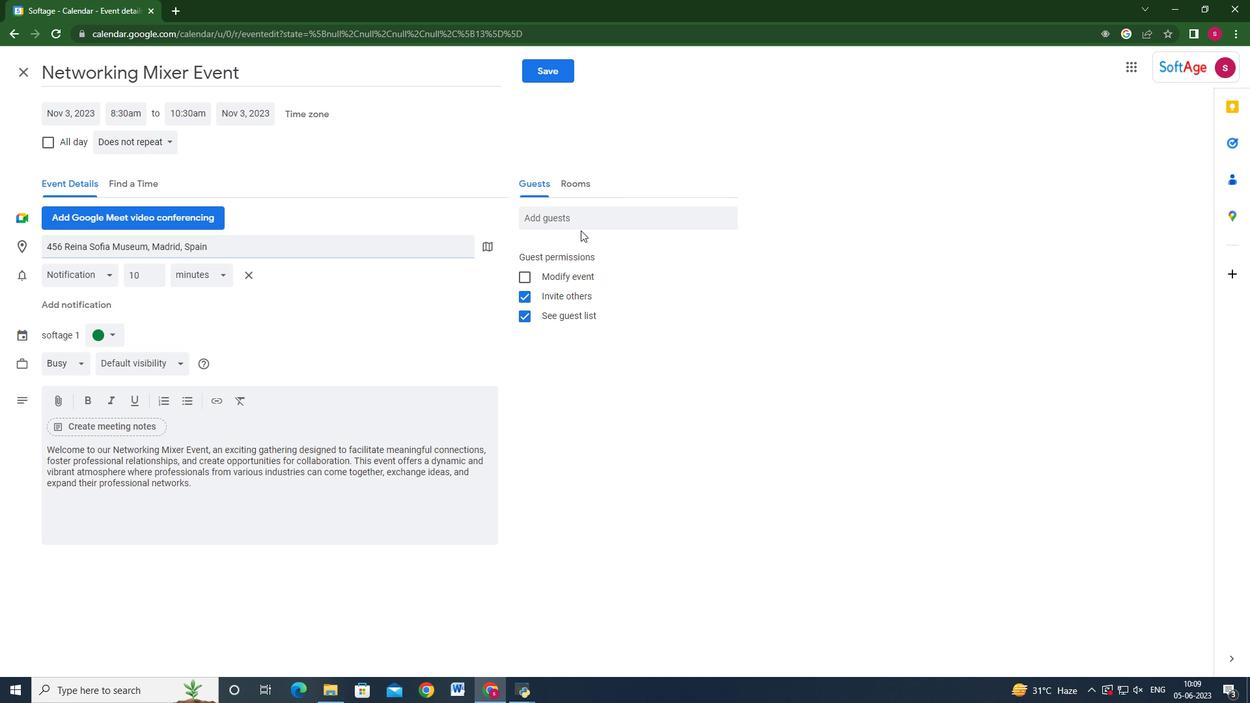 
Action: Key pressed softage.2<Key.shift_r>@softage.net<Key.enter>softage.3<Key.shift_r>@softage.net<Key.enter>
Screenshot: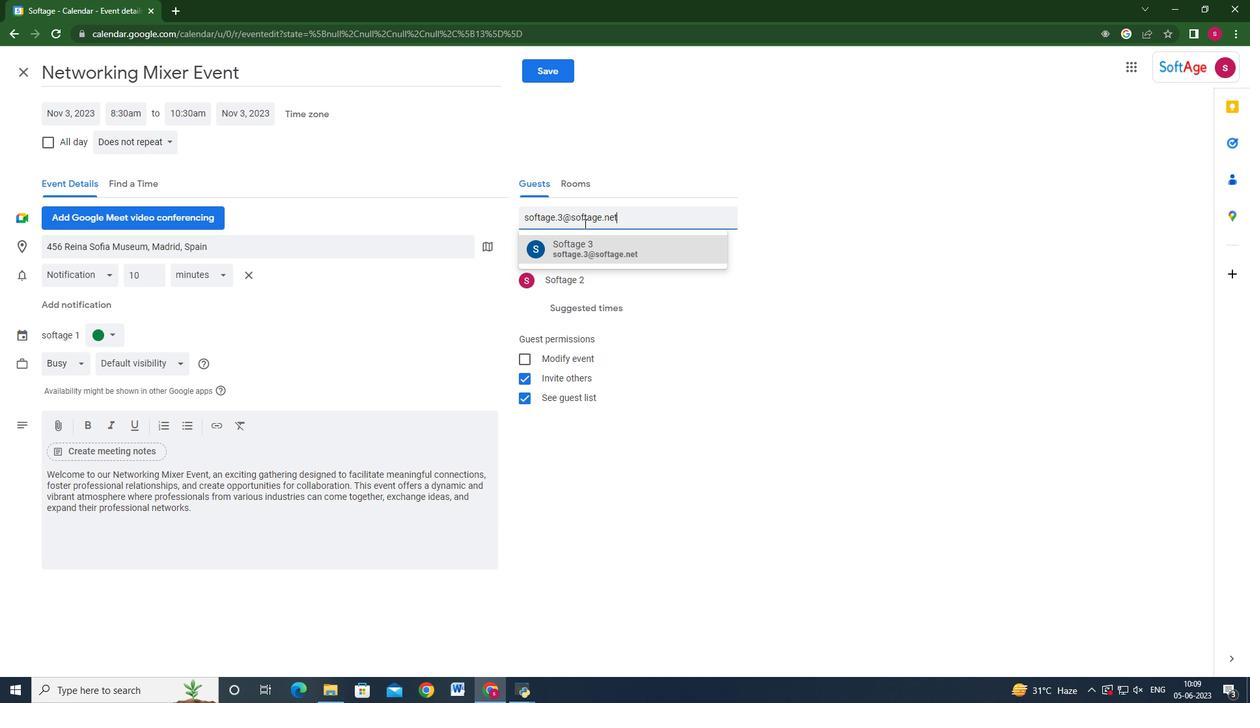 
Action: Mouse moved to (136, 142)
Screenshot: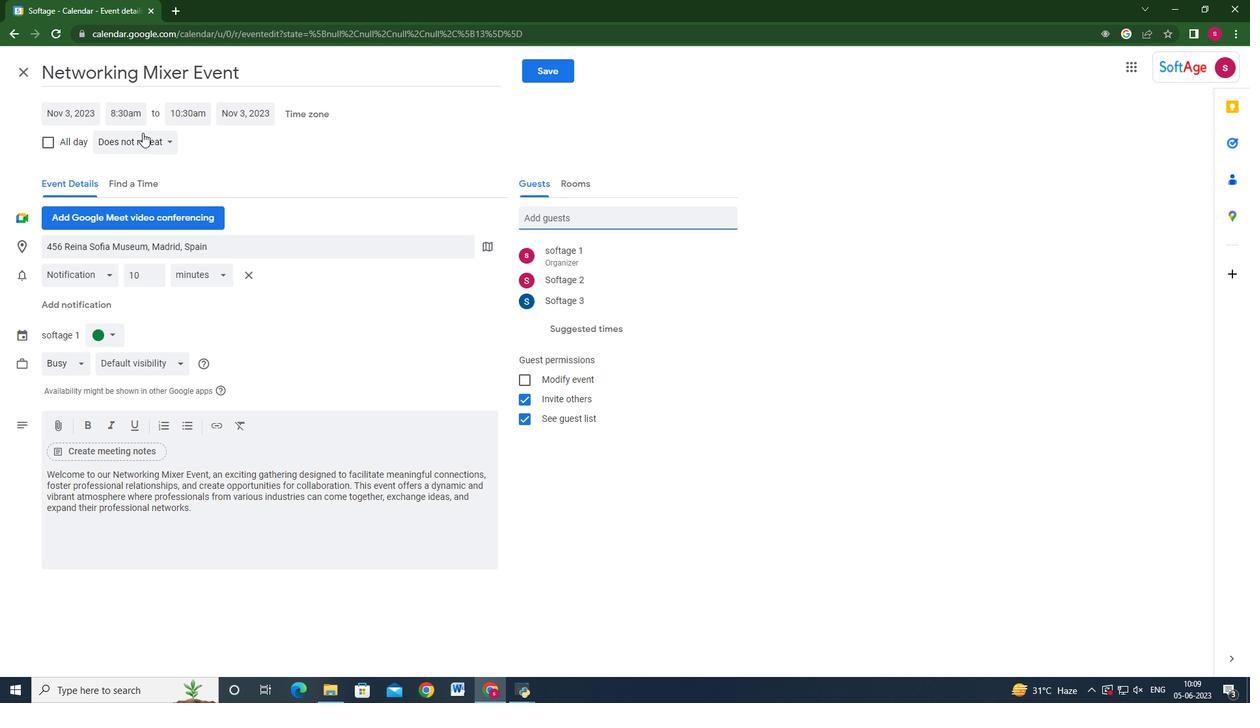 
Action: Mouse pressed left at (136, 142)
Screenshot: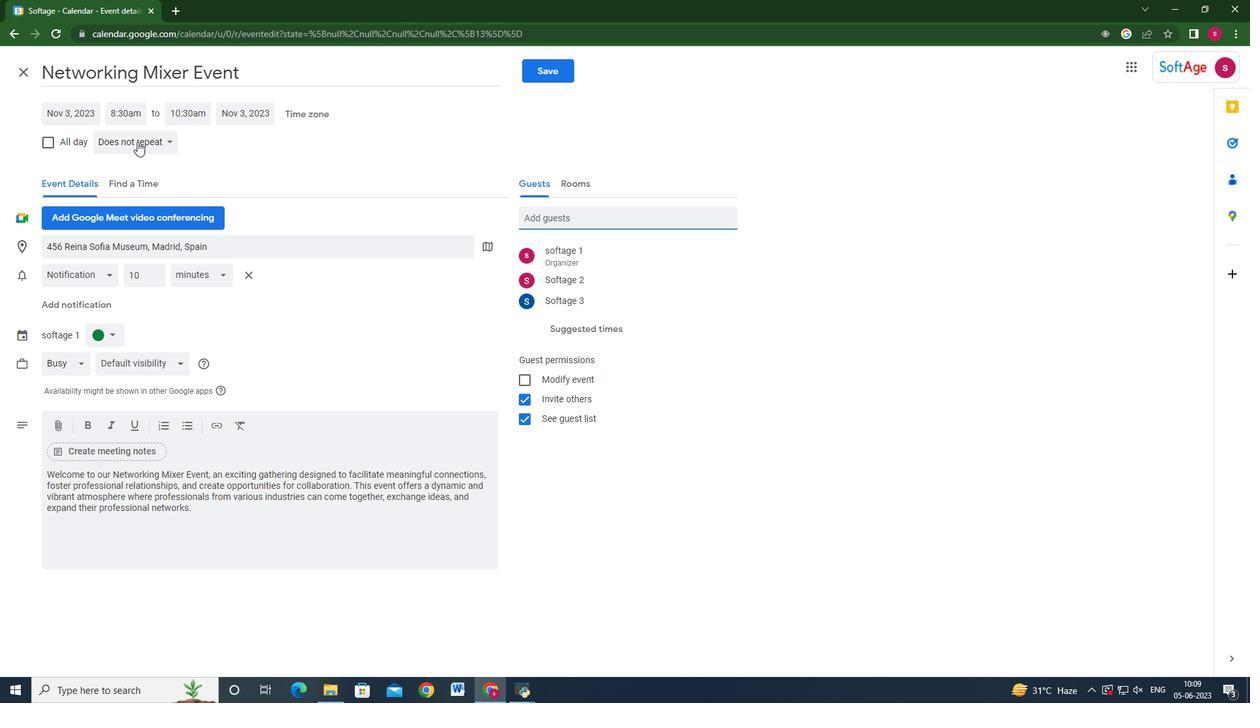 
Action: Mouse moved to (149, 143)
Screenshot: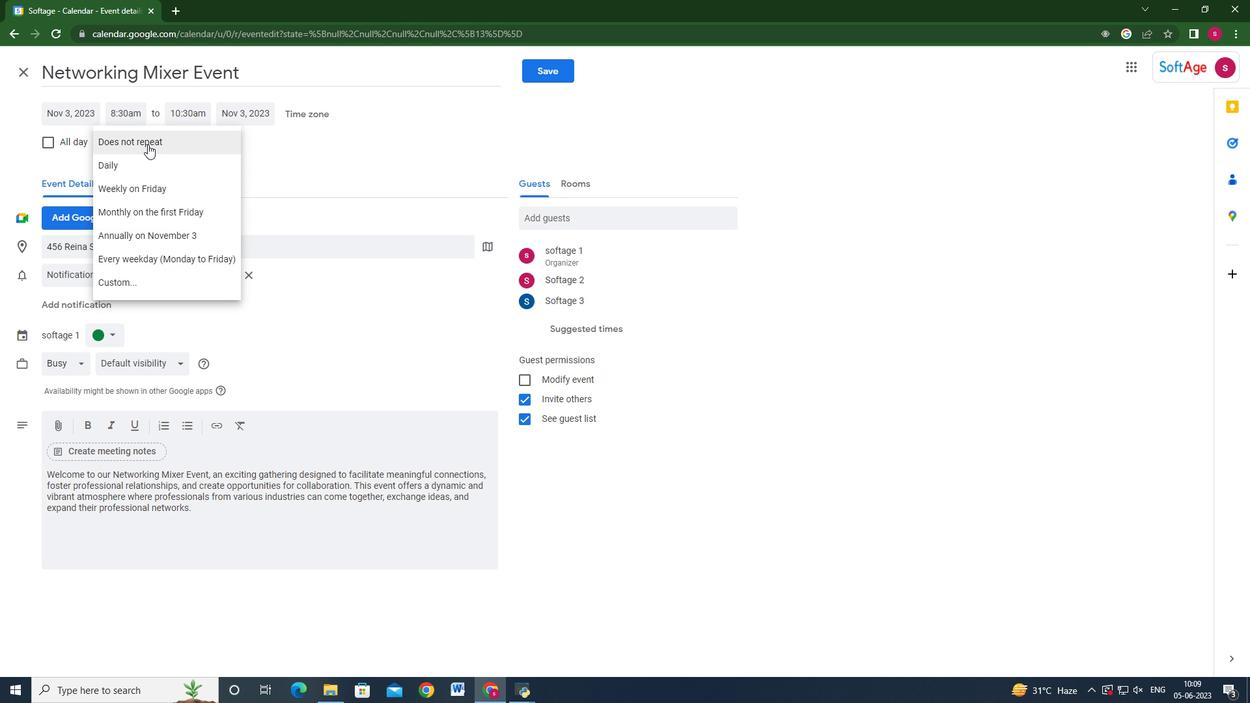 
Action: Mouse pressed left at (149, 143)
Screenshot: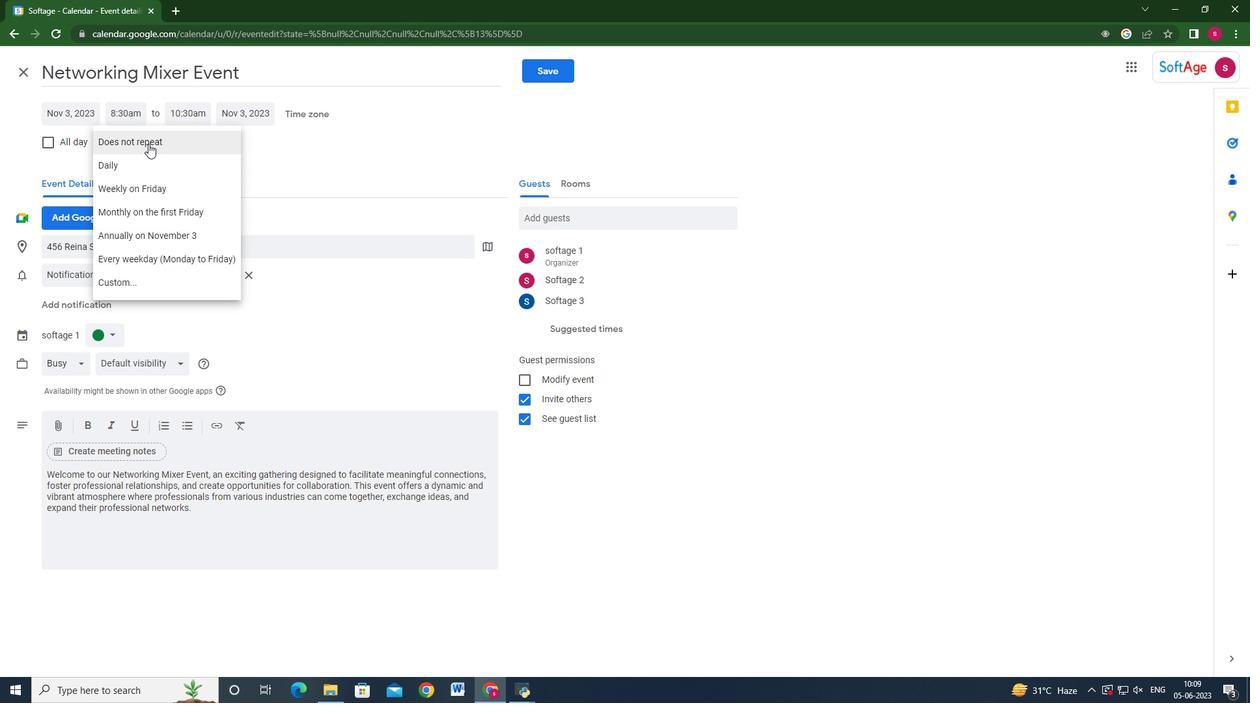 
Action: Mouse moved to (547, 65)
Screenshot: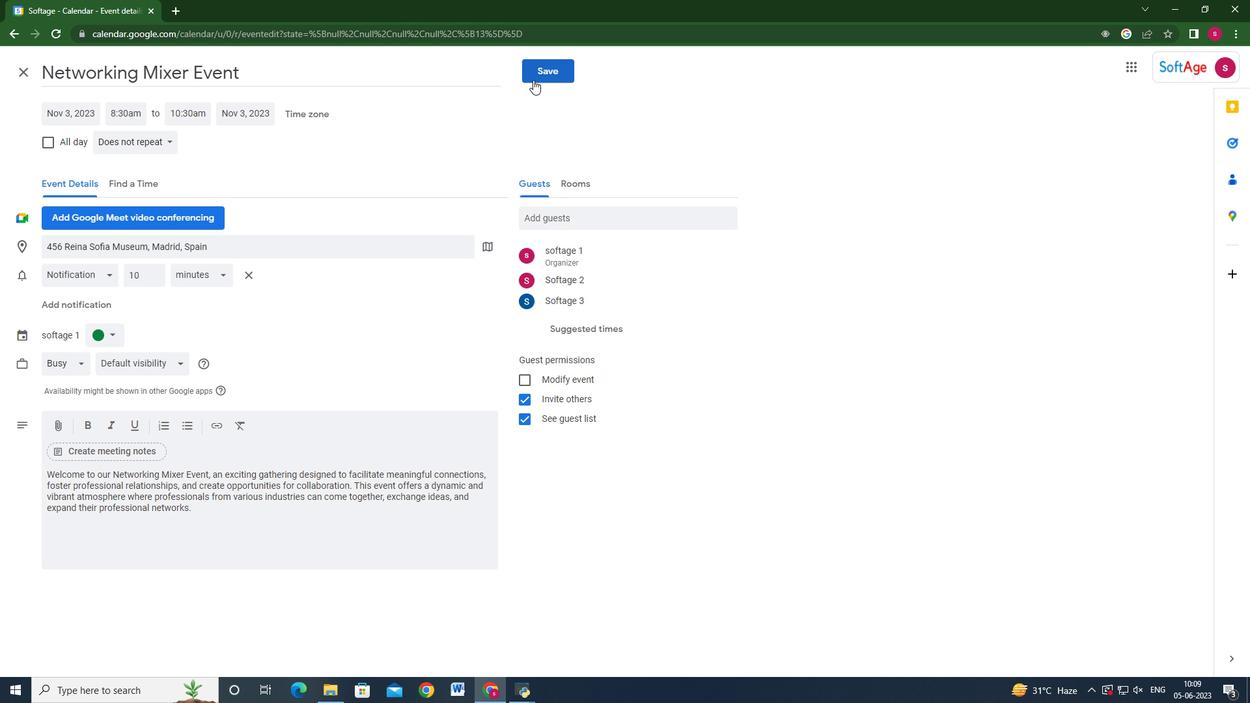 
Action: Mouse pressed left at (547, 65)
Screenshot: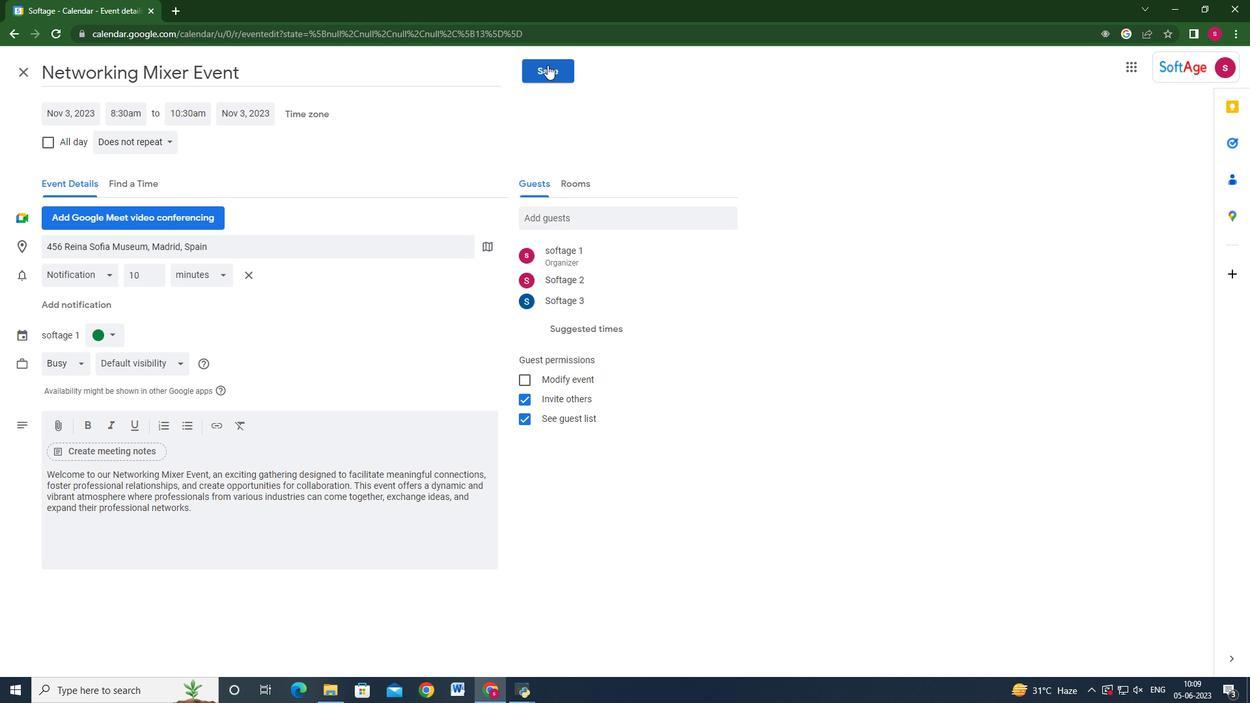 
Action: Mouse moved to (750, 395)
Screenshot: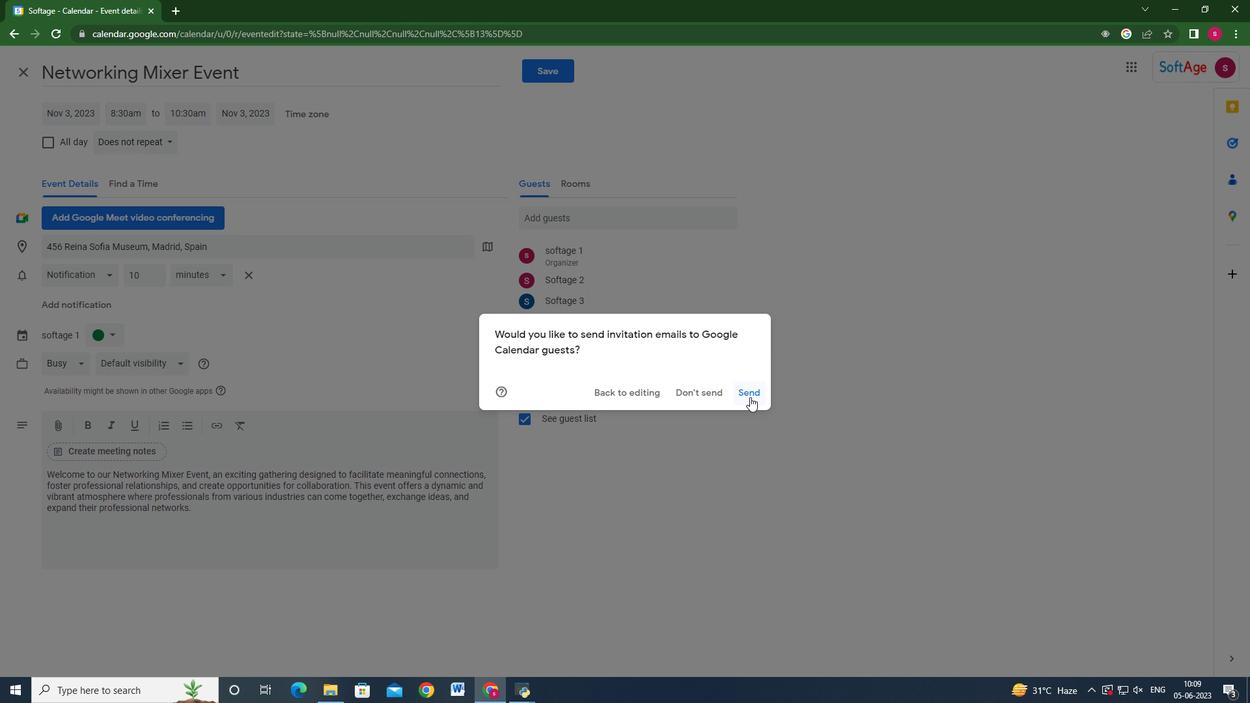 
Action: Mouse pressed left at (750, 395)
Screenshot: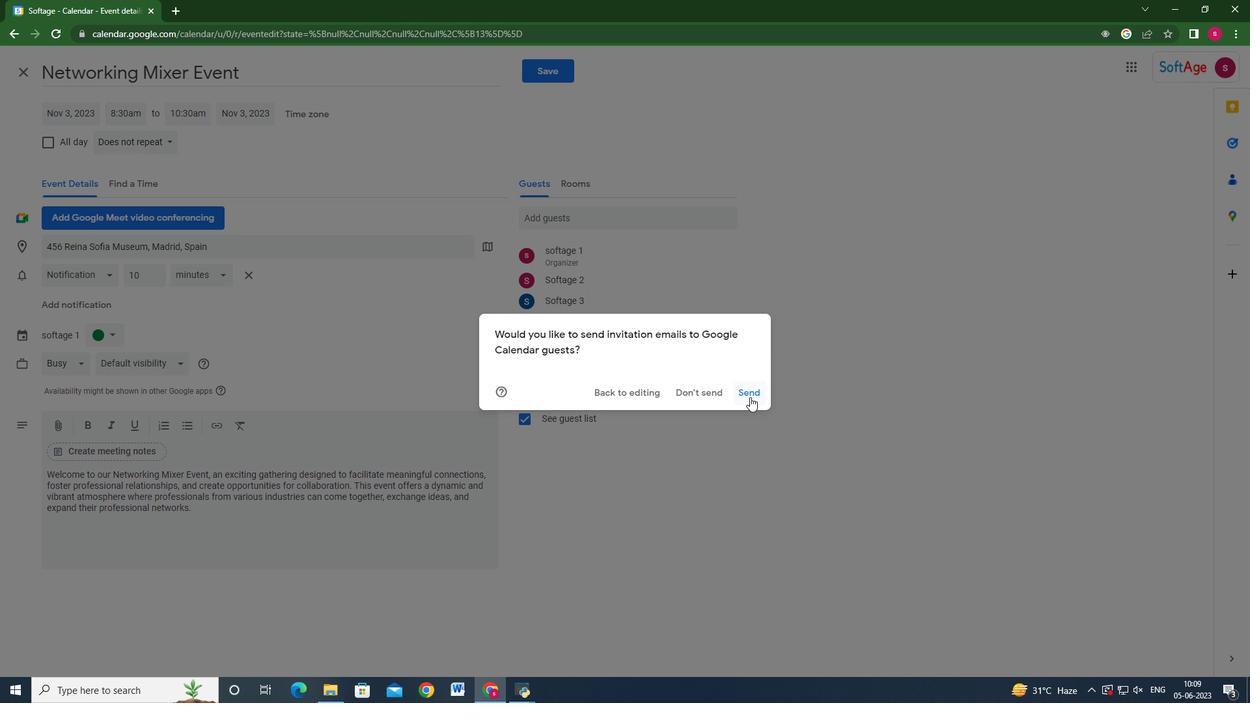 
Action: Mouse moved to (781, 526)
Screenshot: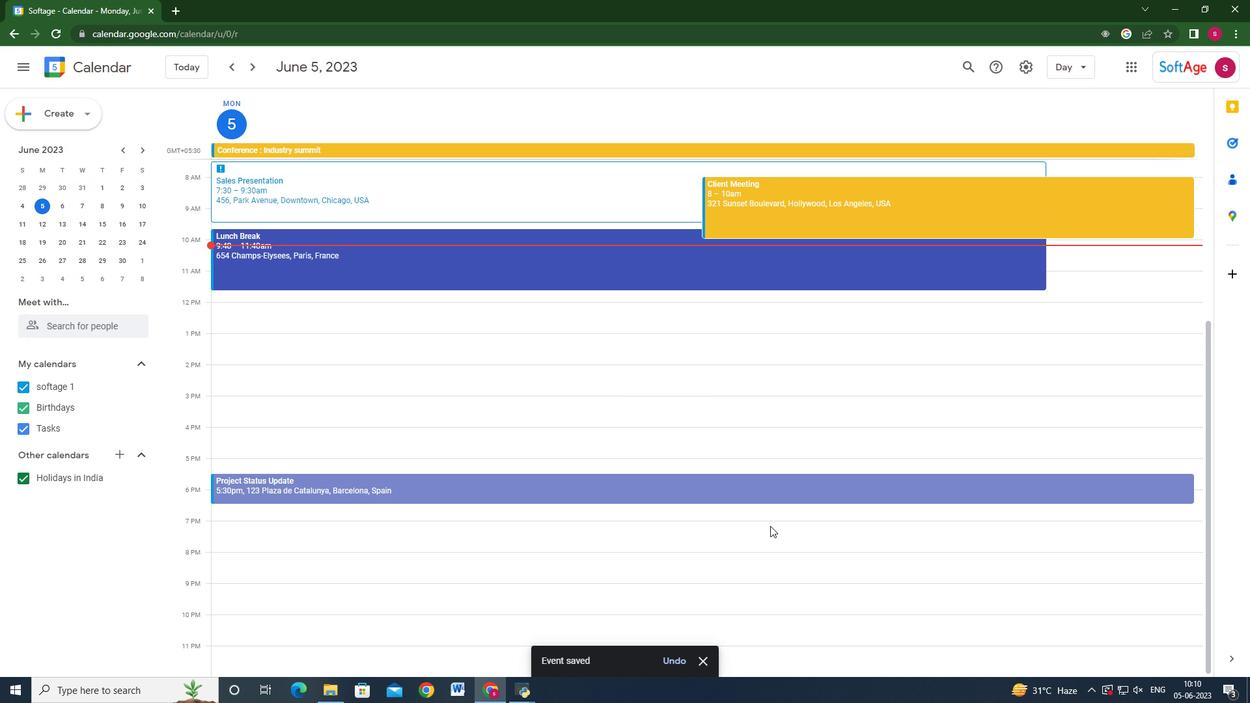 
